 Task: Send an email with the signature Janet Martinez with the subject Thank you for your contribution and the message Please confirm if the new date and time is convenient for you. from softage.8@softage.net to softage.1@softage.net and move the email from Sent Items to the folder Games
Action: Mouse moved to (64, 112)
Screenshot: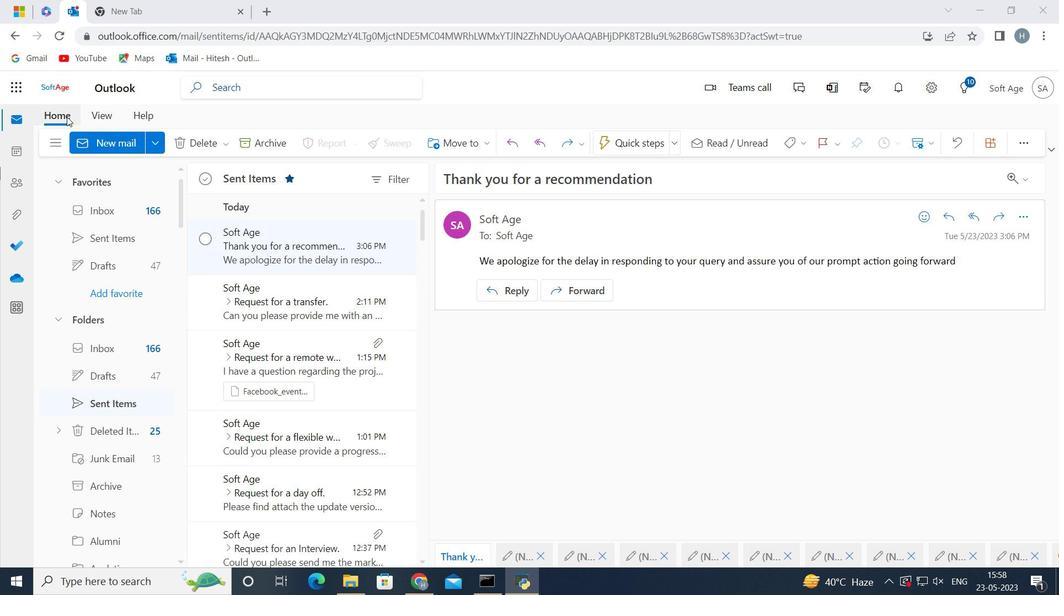 
Action: Mouse pressed left at (64, 112)
Screenshot: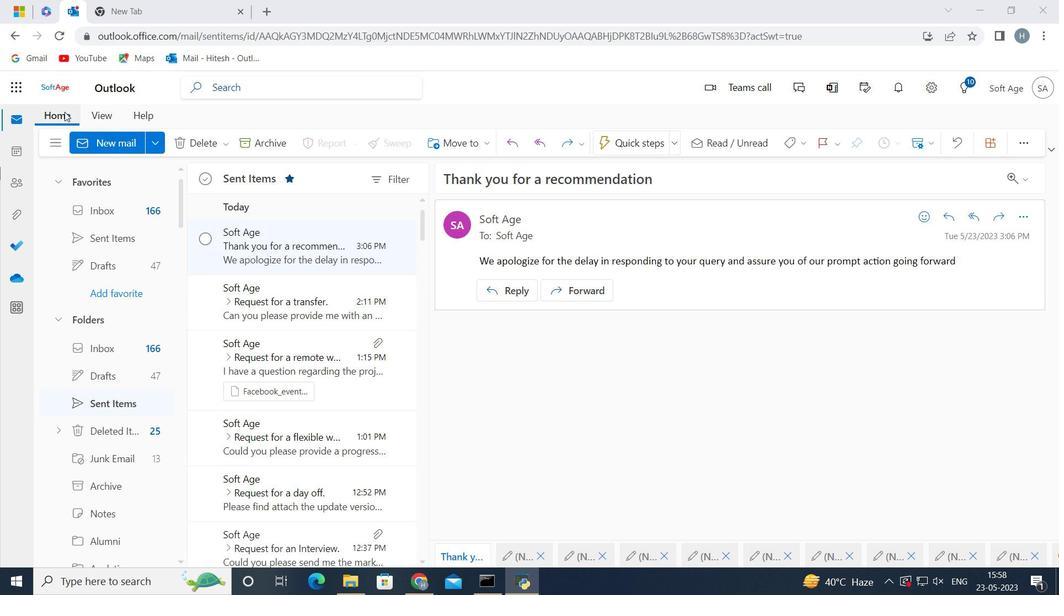 
Action: Mouse moved to (118, 143)
Screenshot: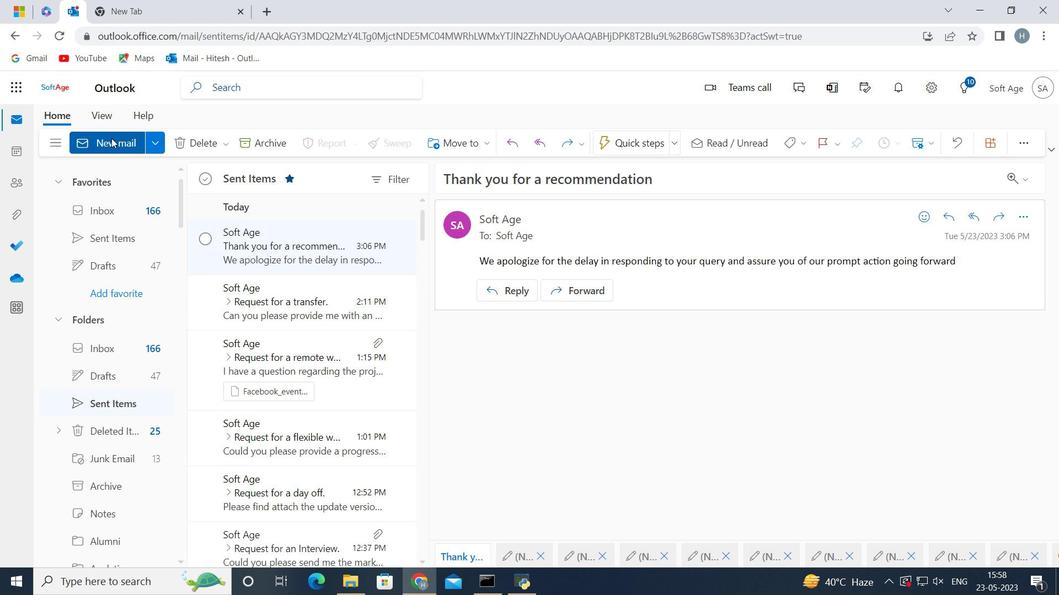 
Action: Mouse pressed left at (118, 143)
Screenshot: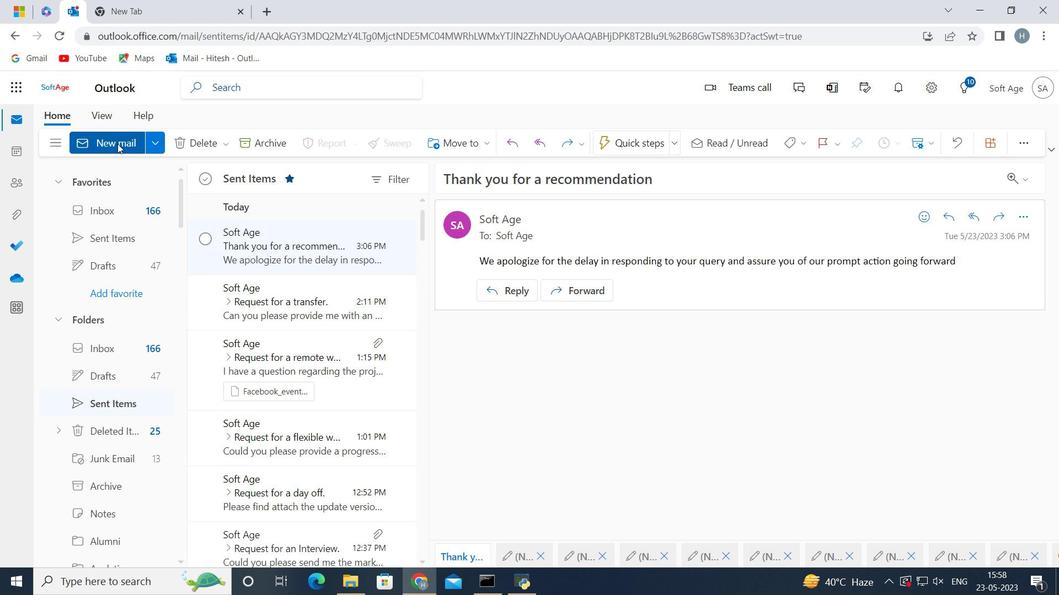 
Action: Mouse moved to (867, 137)
Screenshot: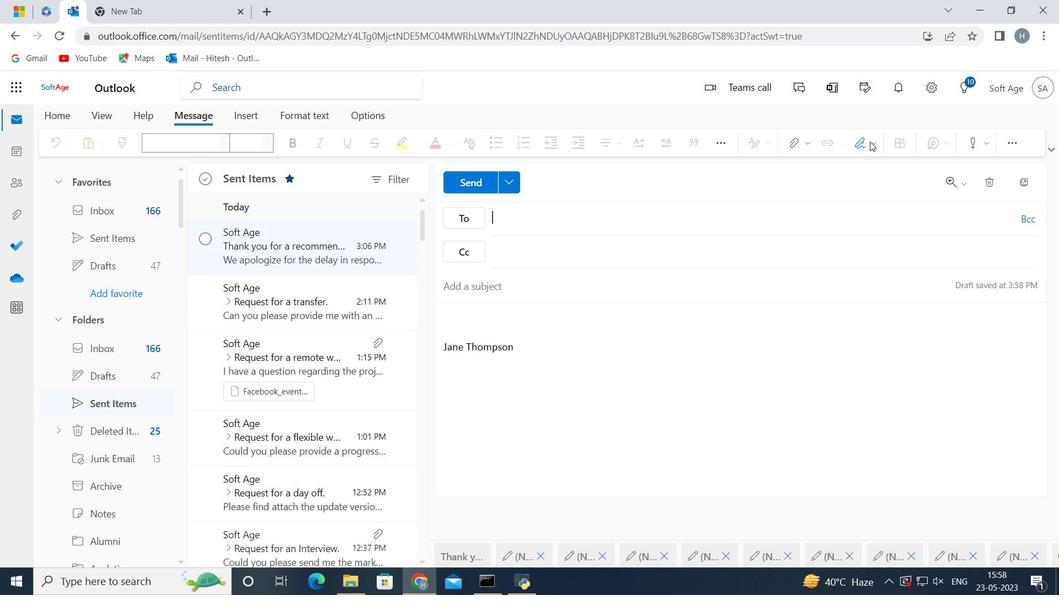 
Action: Mouse pressed left at (867, 137)
Screenshot: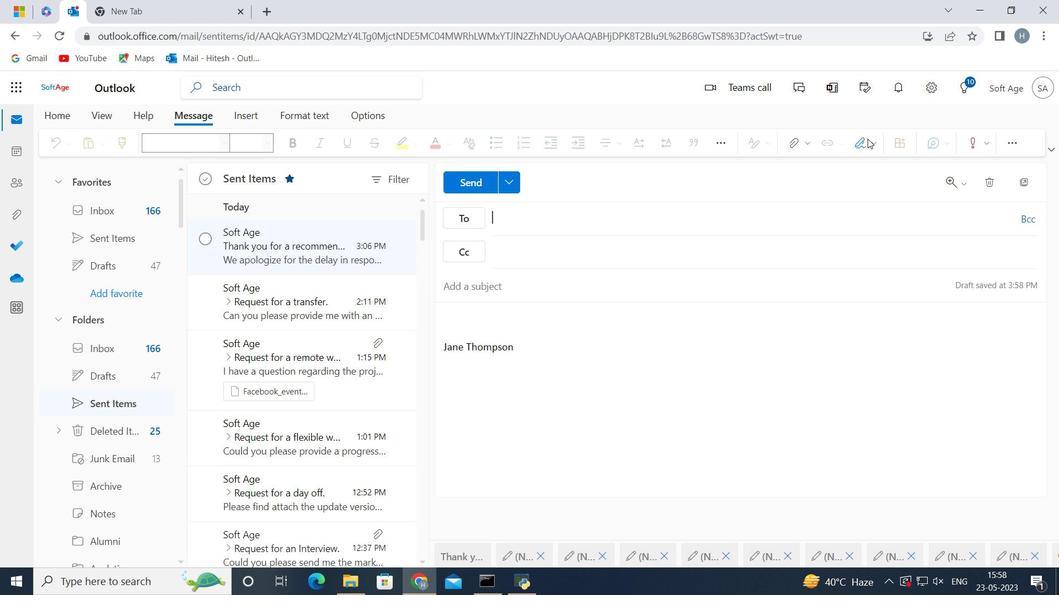 
Action: Mouse moved to (850, 200)
Screenshot: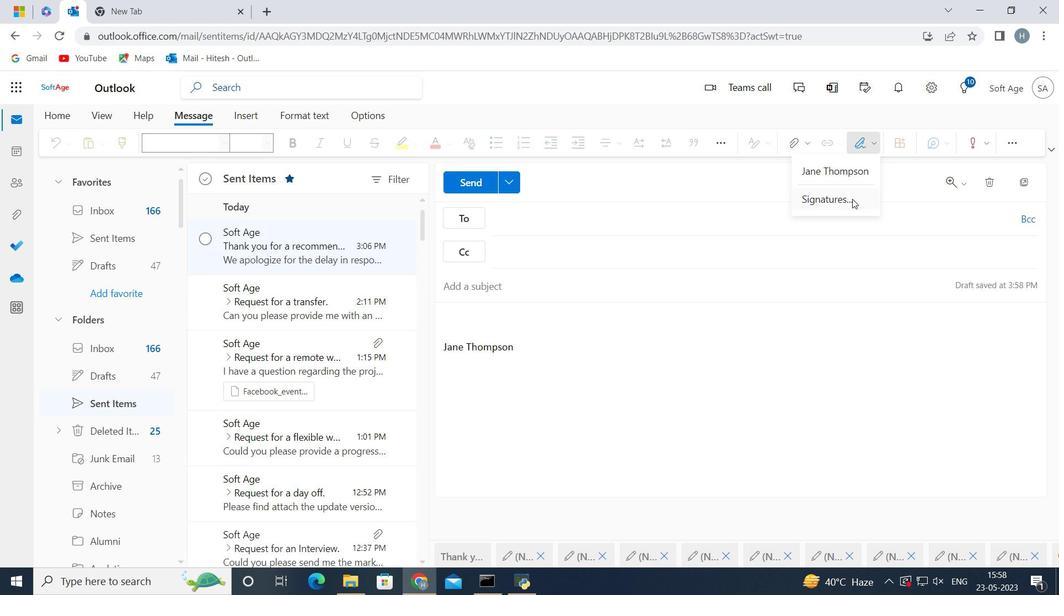 
Action: Mouse pressed left at (850, 200)
Screenshot: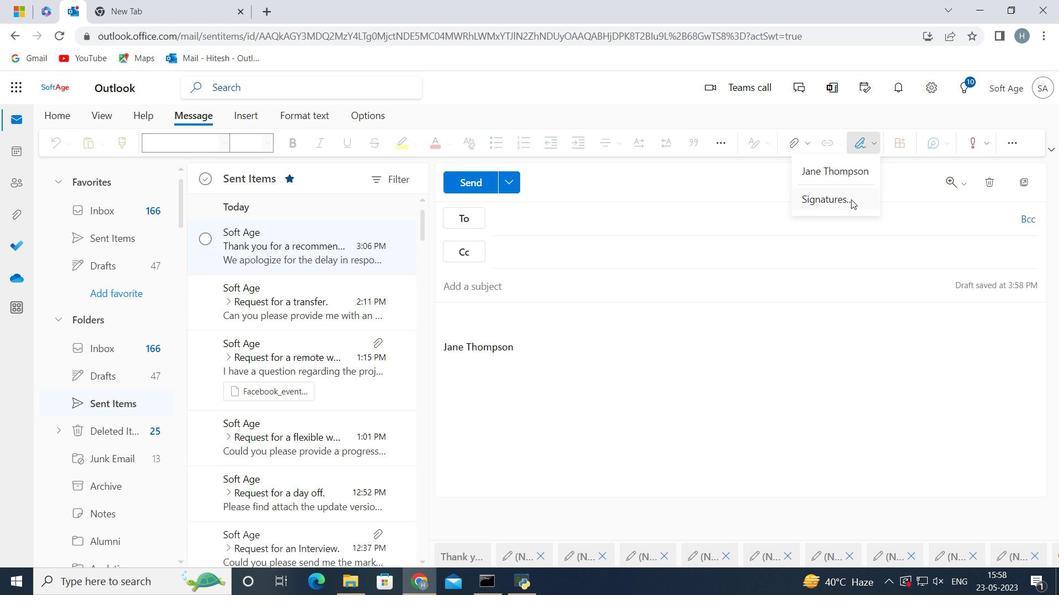 
Action: Mouse moved to (791, 252)
Screenshot: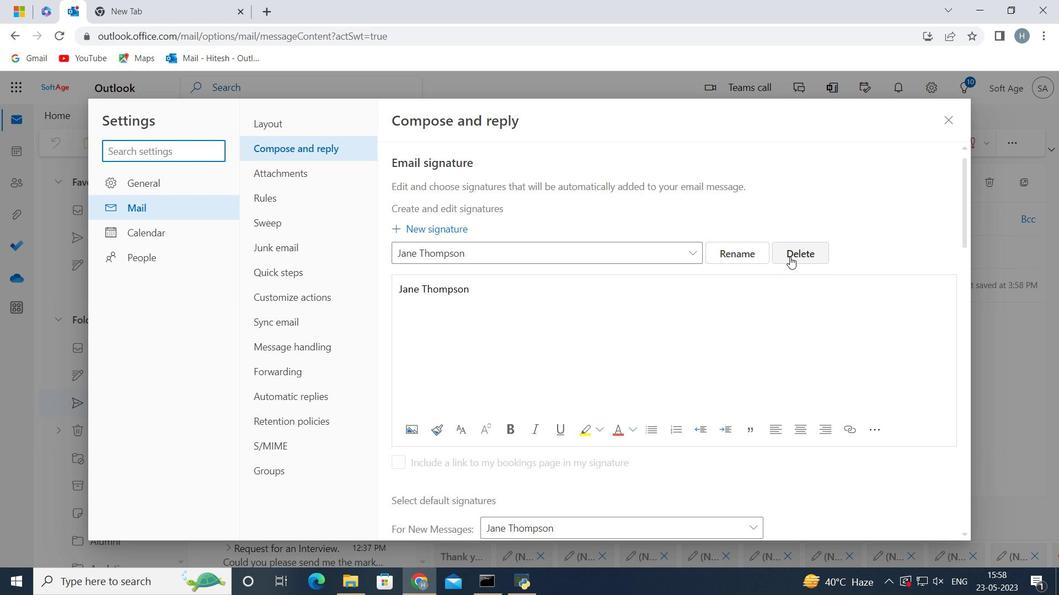 
Action: Mouse pressed left at (791, 252)
Screenshot: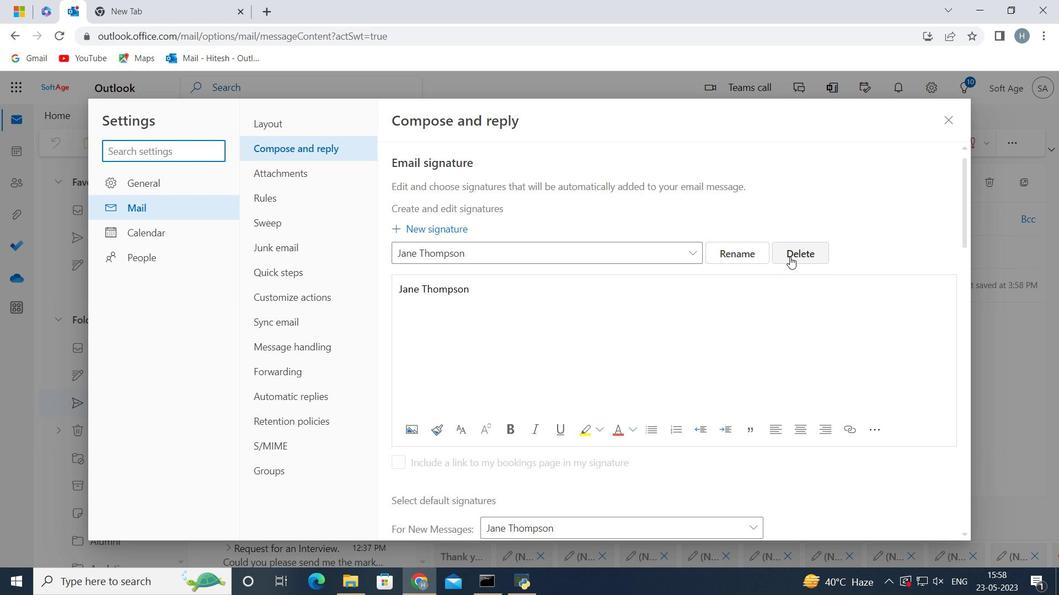 
Action: Mouse moved to (614, 252)
Screenshot: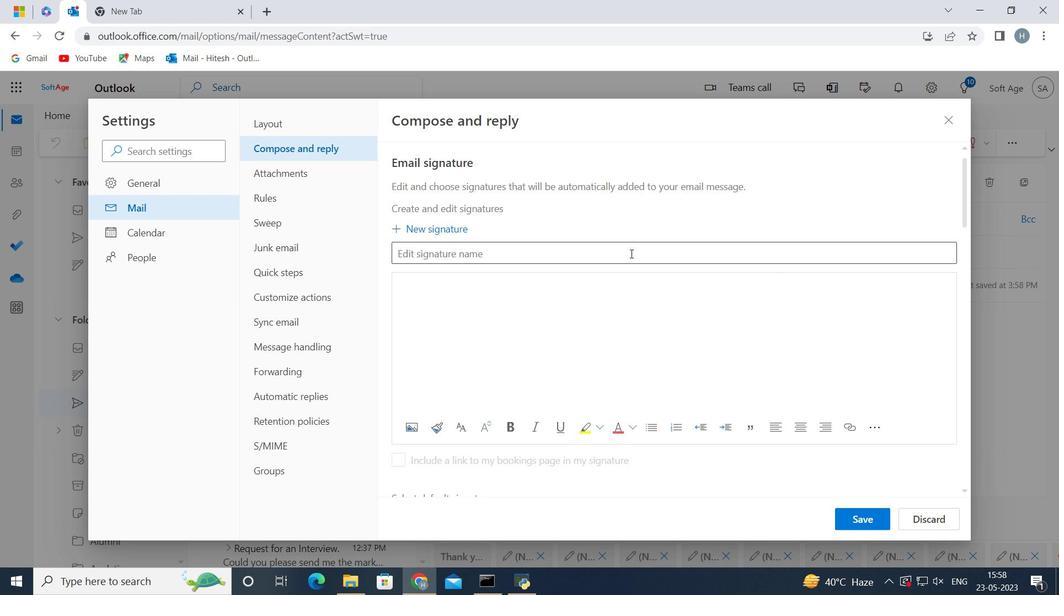 
Action: Mouse pressed left at (614, 252)
Screenshot: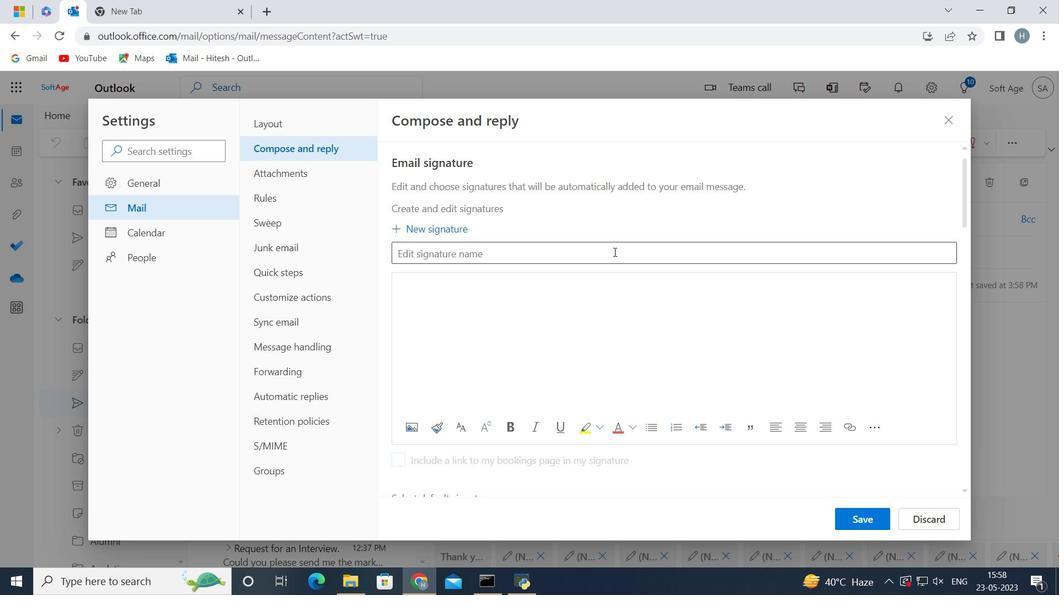 
Action: Key pressed <Key.shift>Janet<Key.space><Key.shift>Martinez<Key.space>
Screenshot: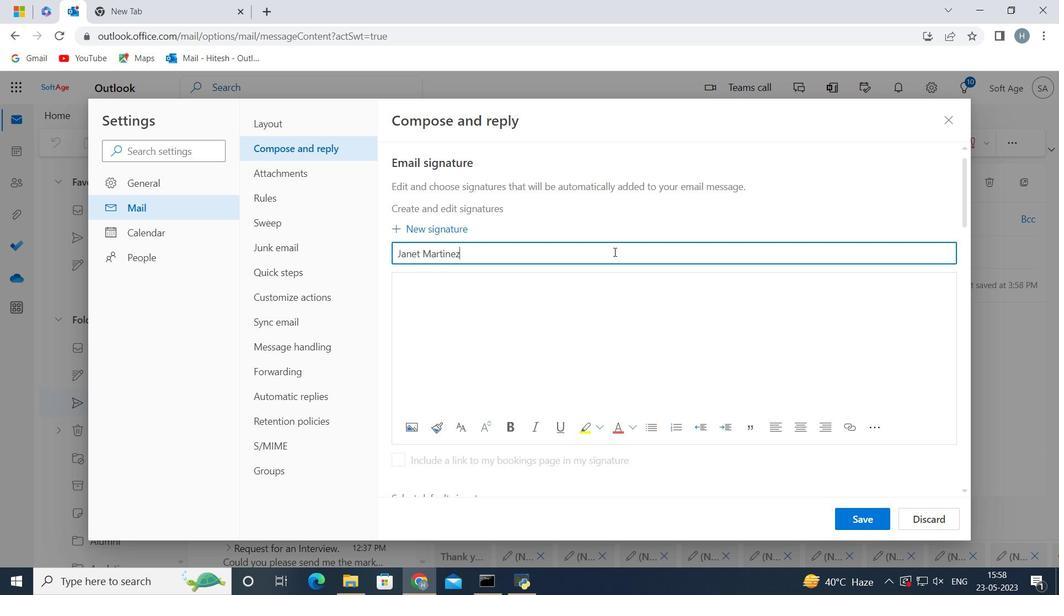 
Action: Mouse moved to (529, 277)
Screenshot: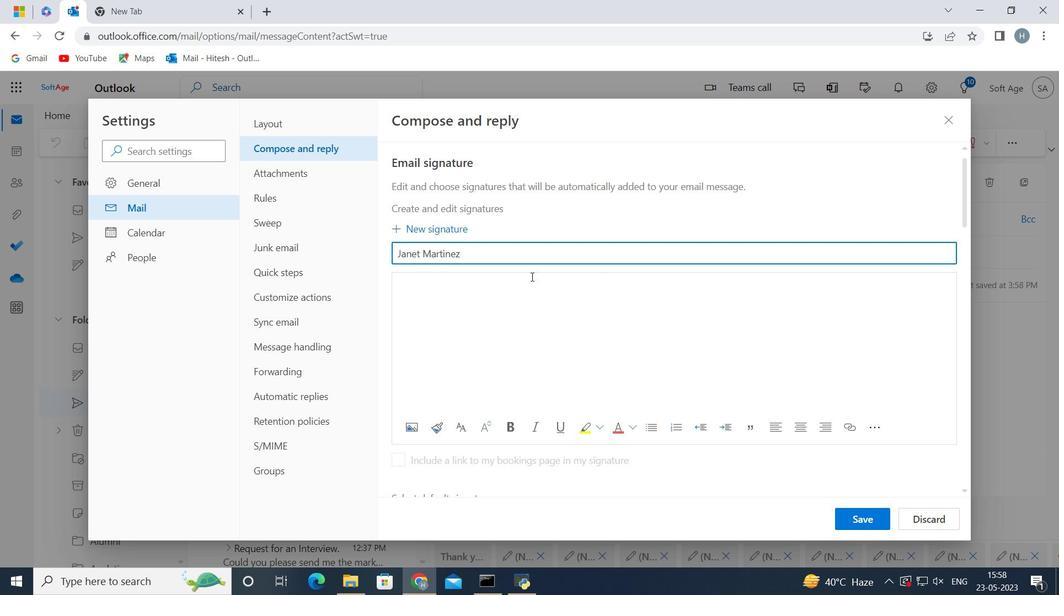 
Action: Mouse pressed left at (529, 277)
Screenshot: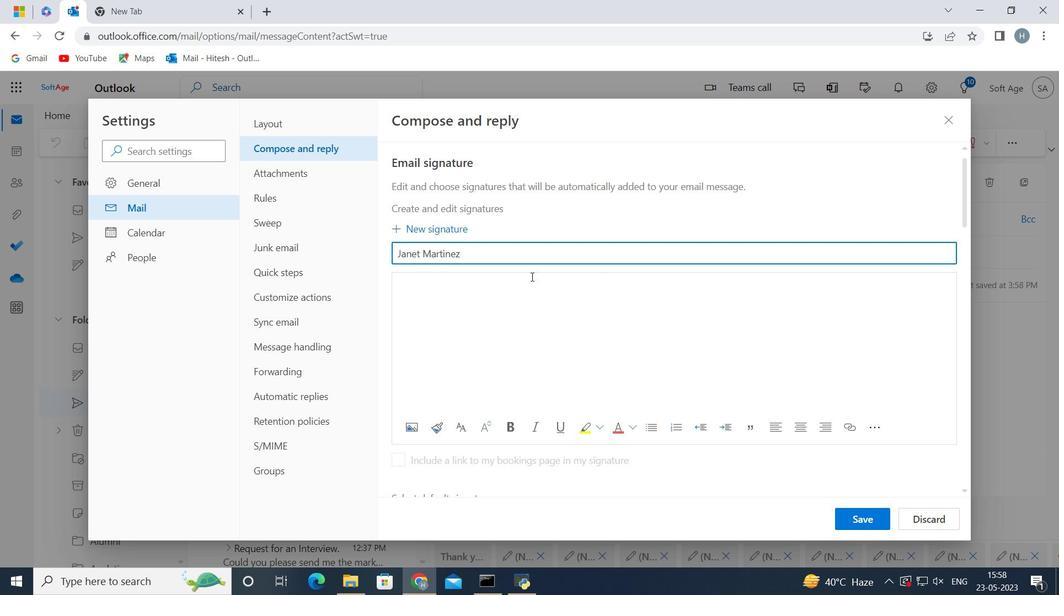 
Action: Key pressed <Key.shift>Janet<Key.space><Key.shift>Martinez
Screenshot: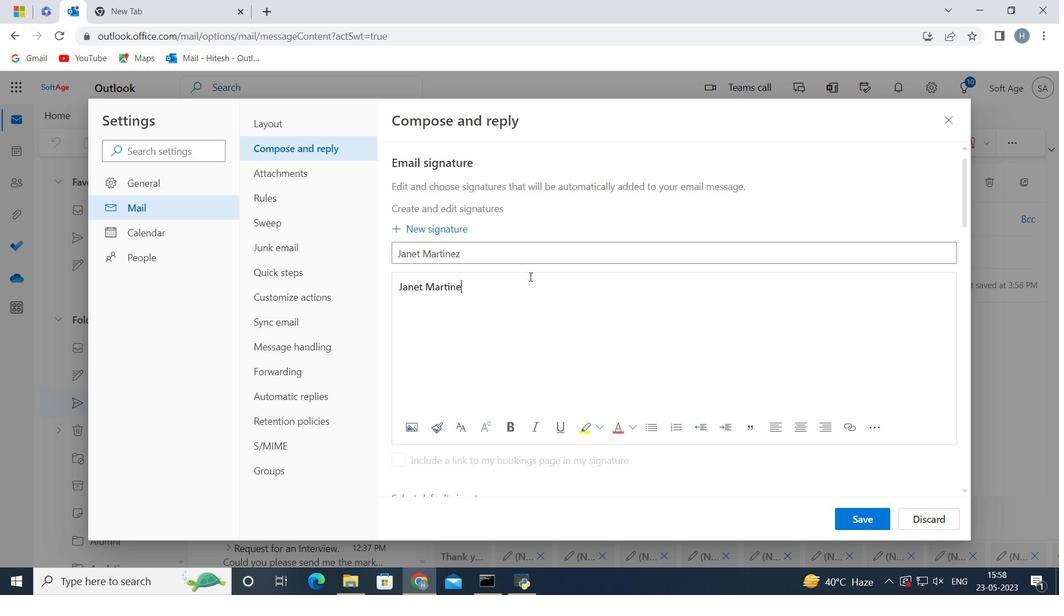 
Action: Mouse moved to (867, 524)
Screenshot: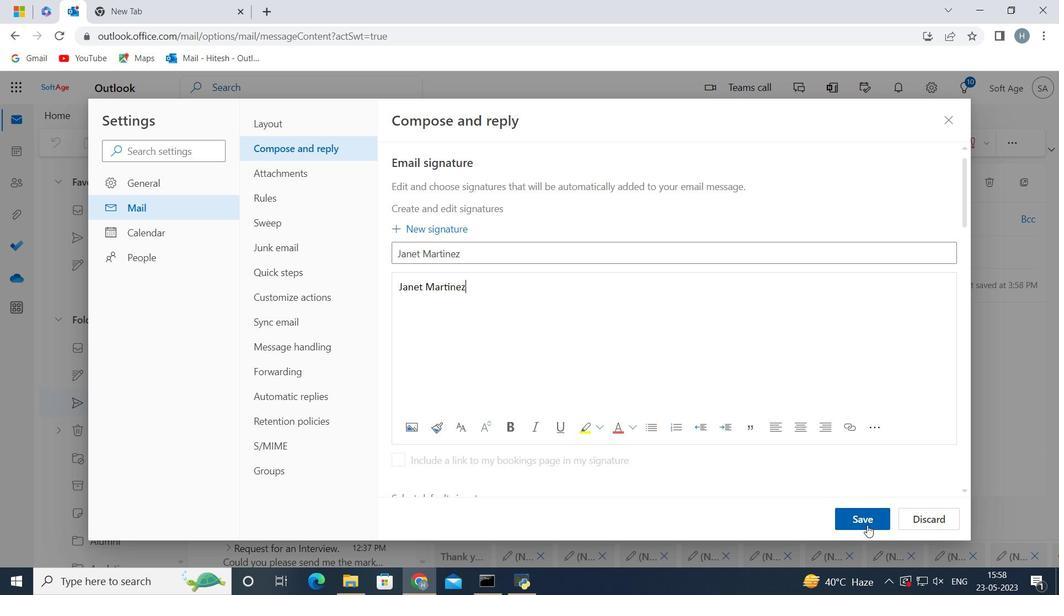 
Action: Mouse pressed left at (867, 524)
Screenshot: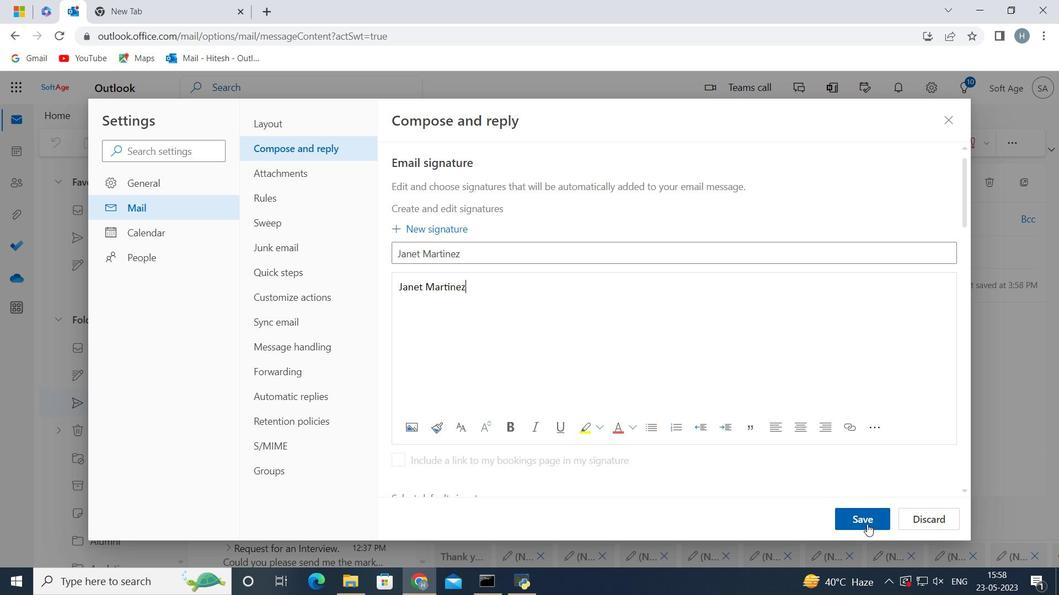 
Action: Mouse moved to (762, 317)
Screenshot: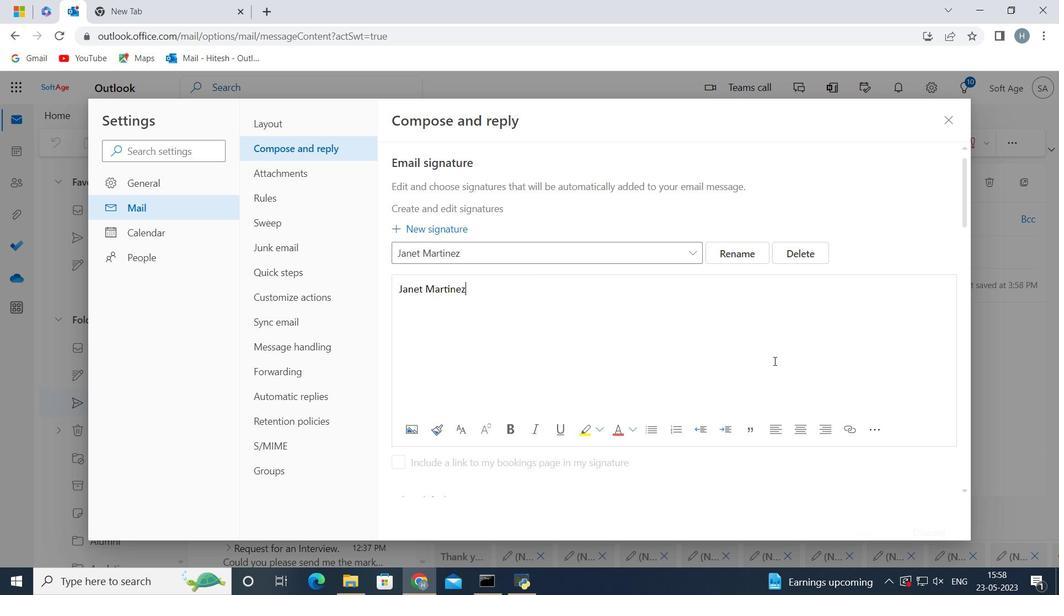 
Action: Mouse scrolled (762, 316) with delta (0, 0)
Screenshot: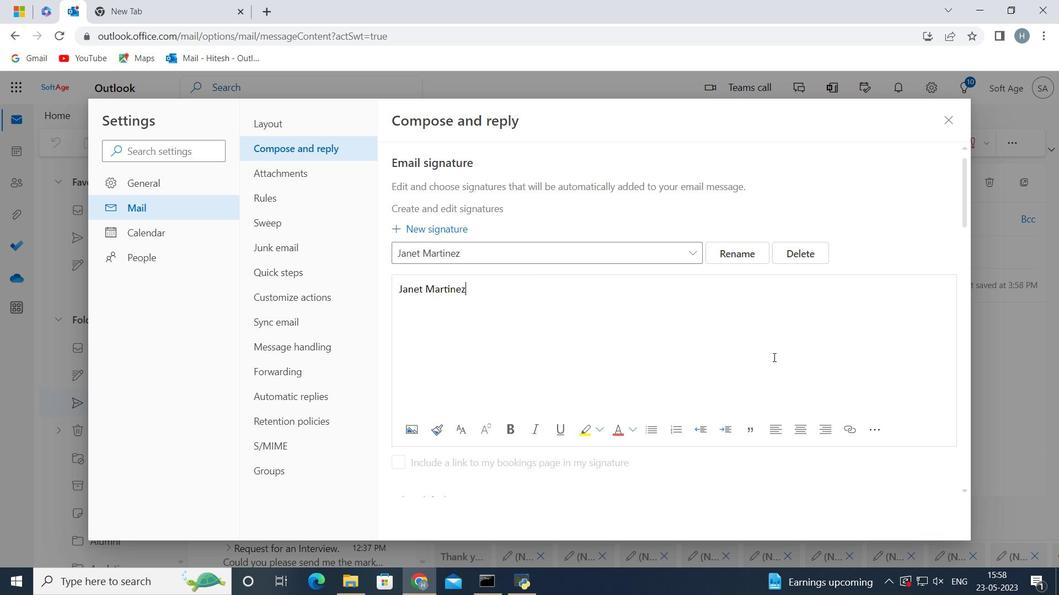 
Action: Mouse moved to (761, 317)
Screenshot: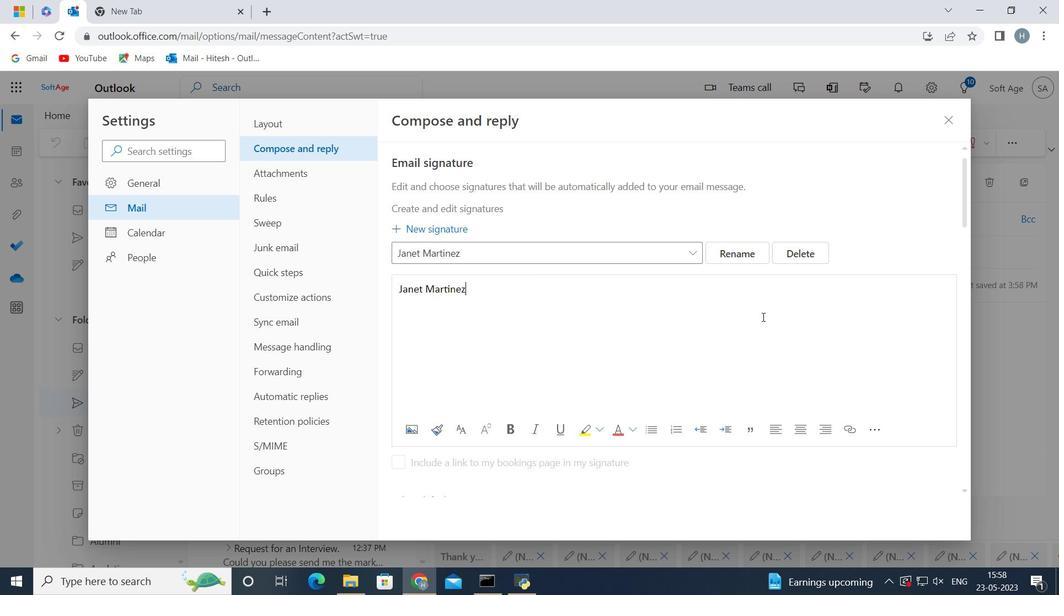 
Action: Mouse scrolled (761, 316) with delta (0, 0)
Screenshot: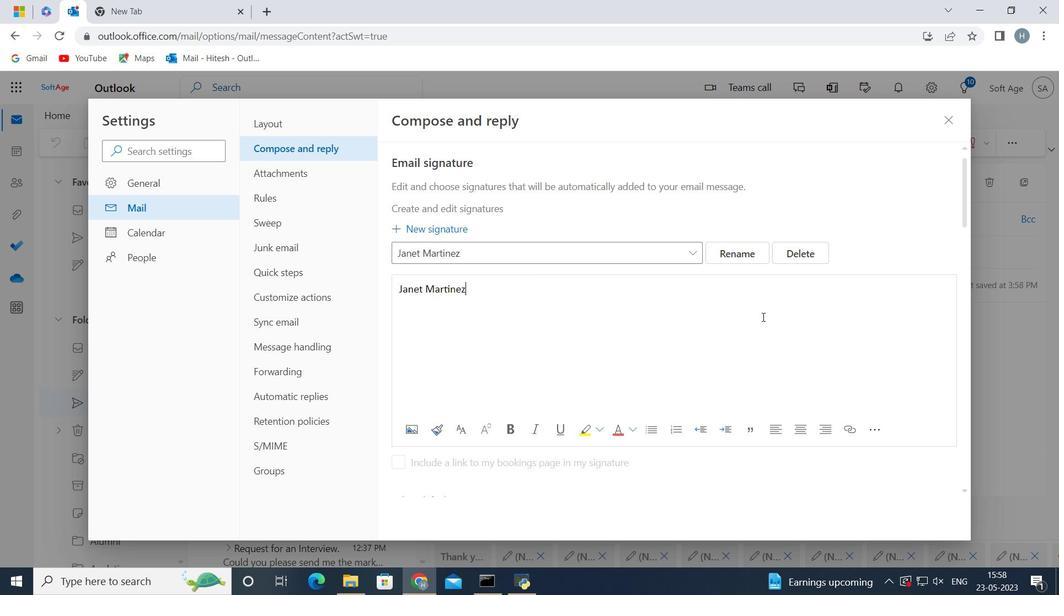
Action: Mouse moved to (718, 281)
Screenshot: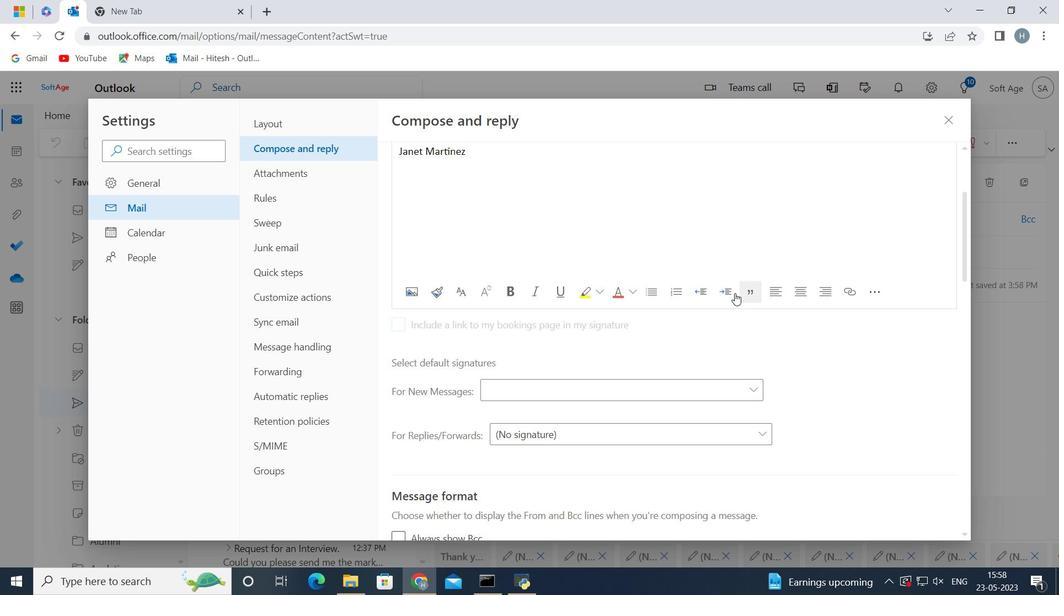 
Action: Mouse scrolled (718, 280) with delta (0, 0)
Screenshot: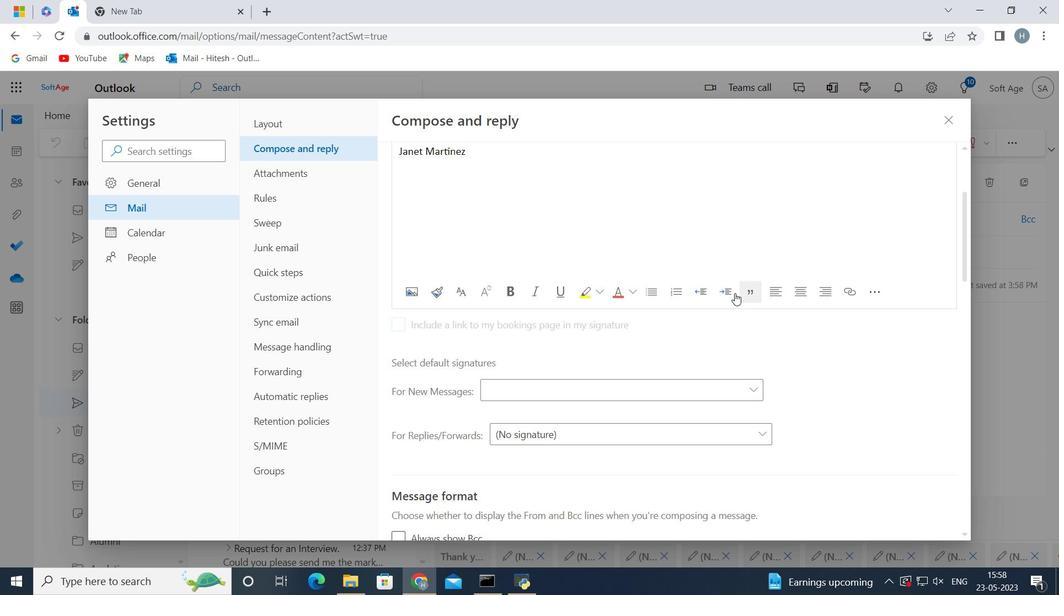
Action: Mouse moved to (711, 279)
Screenshot: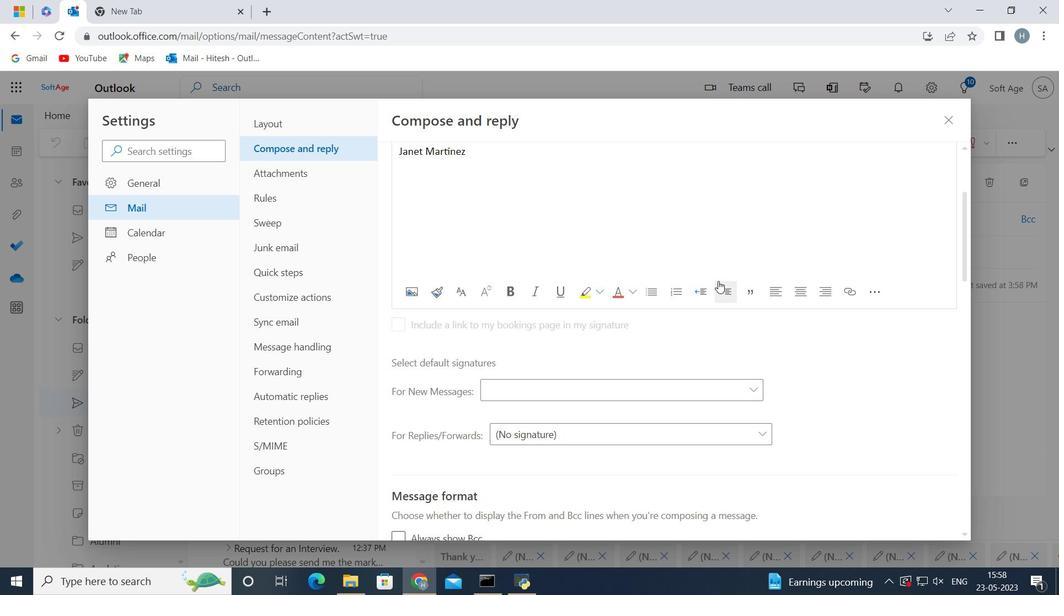 
Action: Mouse scrolled (713, 279) with delta (0, 0)
Screenshot: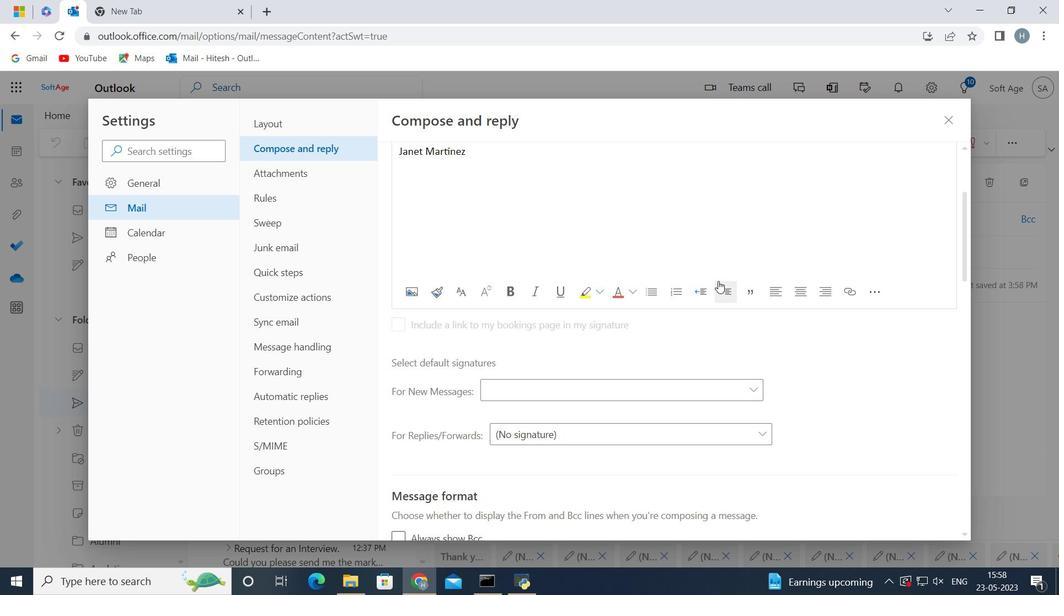 
Action: Mouse moved to (748, 243)
Screenshot: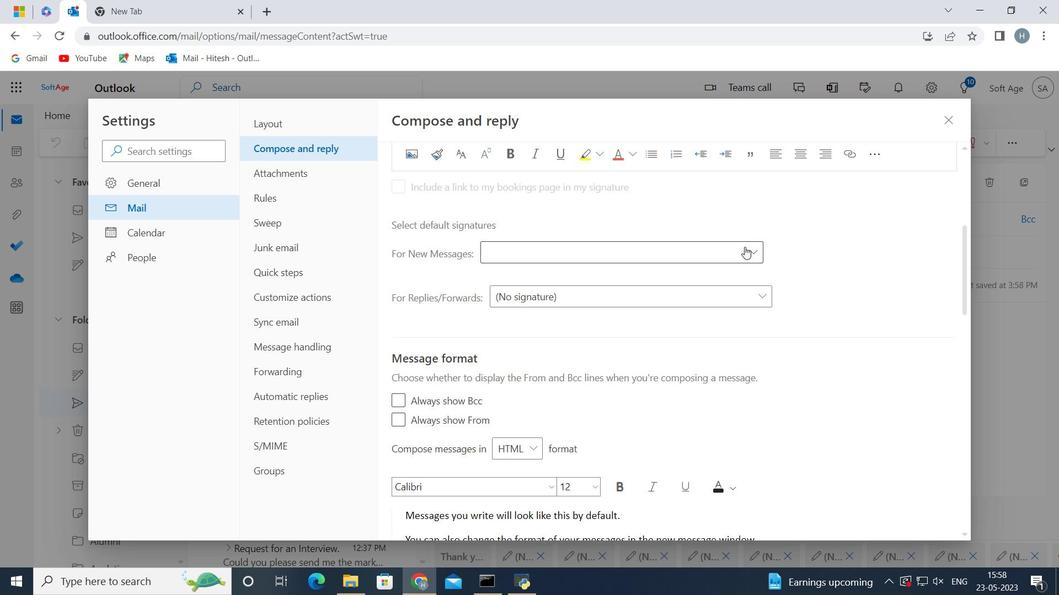 
Action: Mouse pressed left at (748, 243)
Screenshot: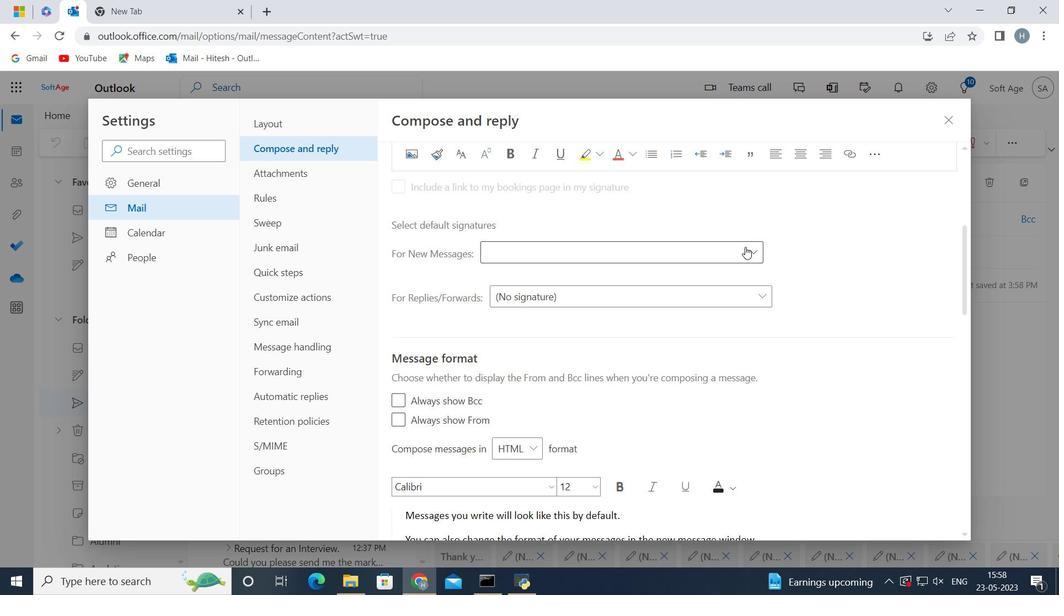 
Action: Mouse moved to (725, 296)
Screenshot: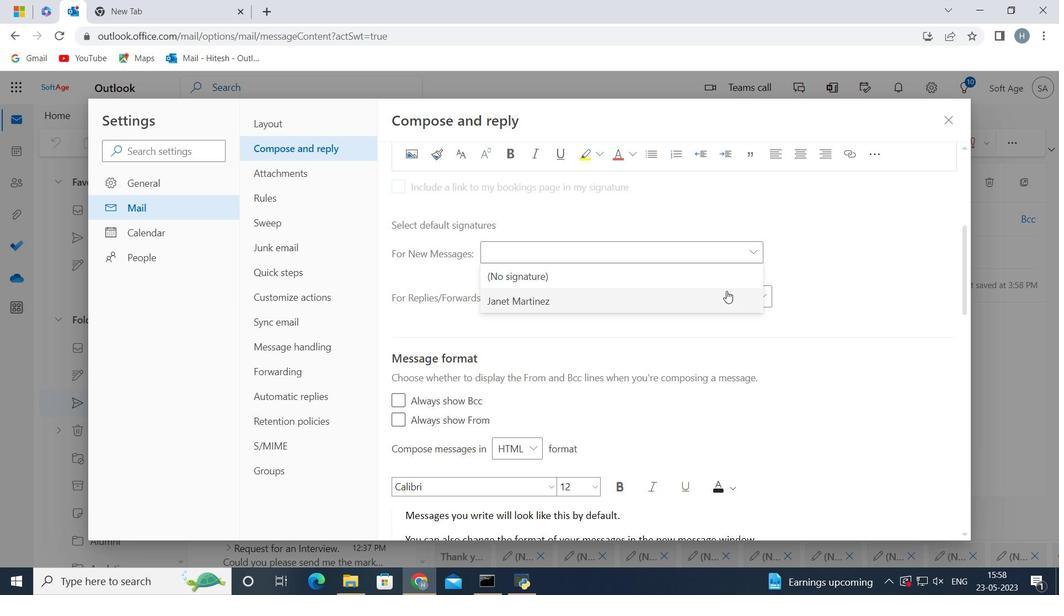
Action: Mouse pressed left at (725, 296)
Screenshot: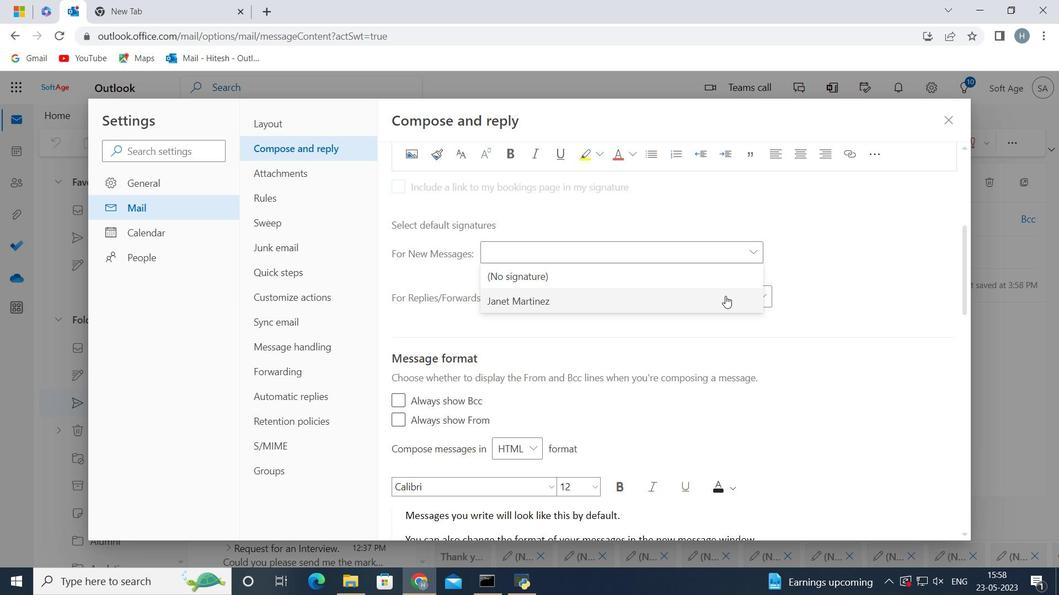 
Action: Mouse moved to (855, 511)
Screenshot: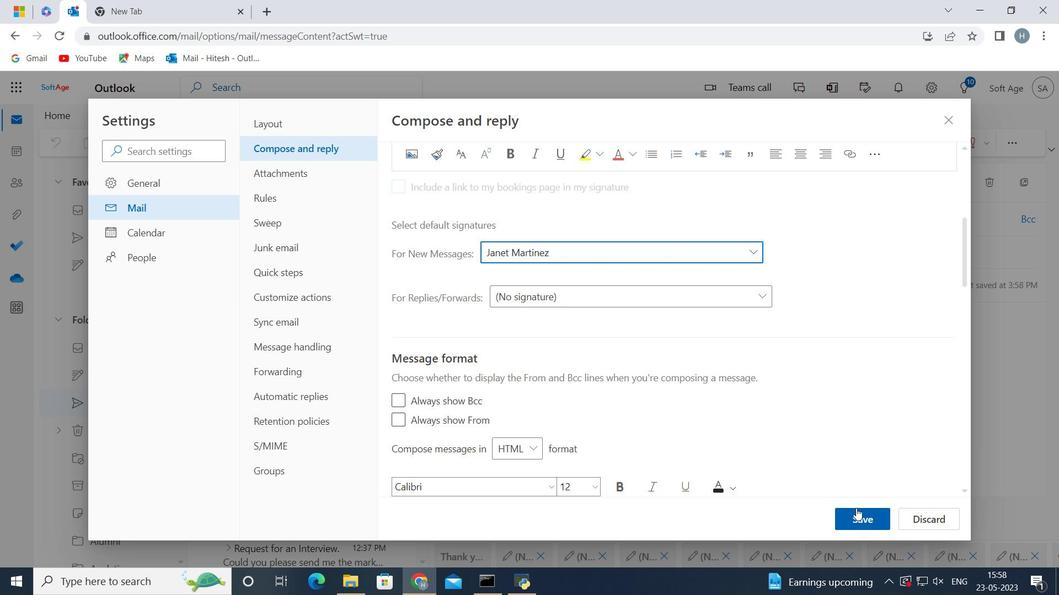 
Action: Mouse pressed left at (855, 511)
Screenshot: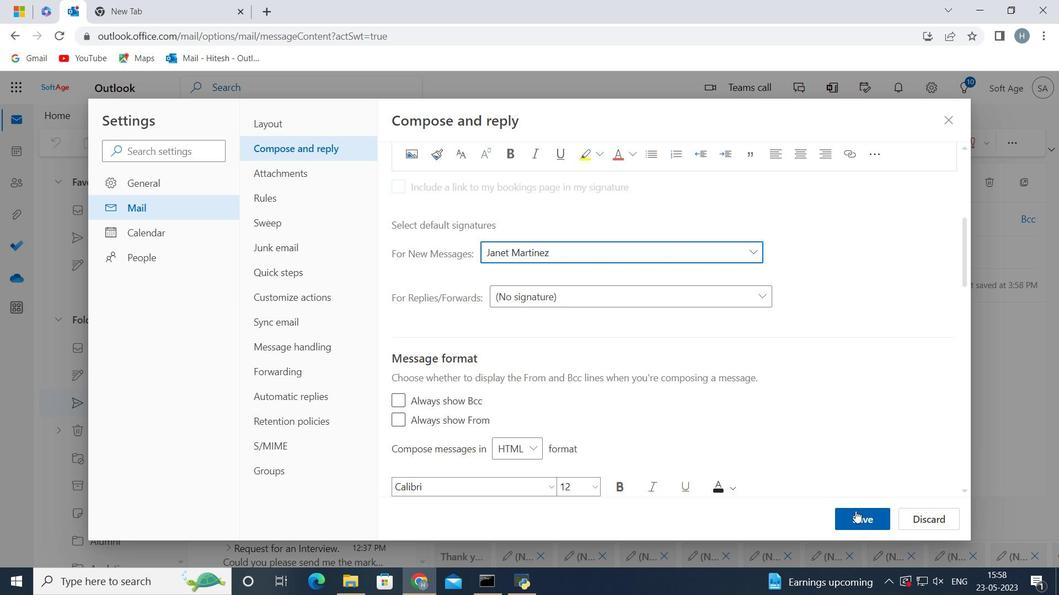 
Action: Mouse moved to (950, 118)
Screenshot: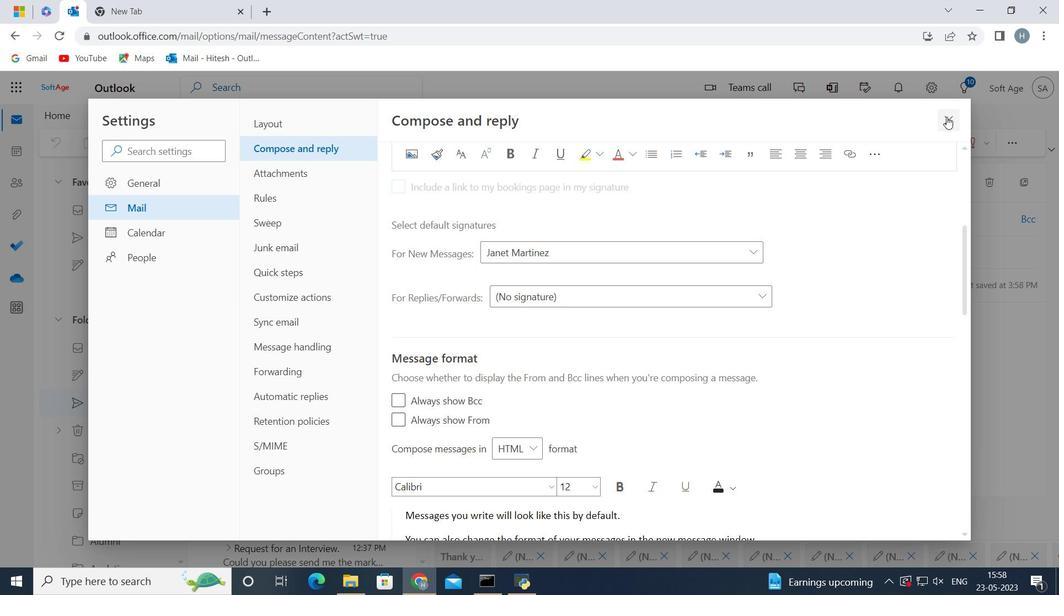 
Action: Mouse pressed left at (950, 118)
Screenshot: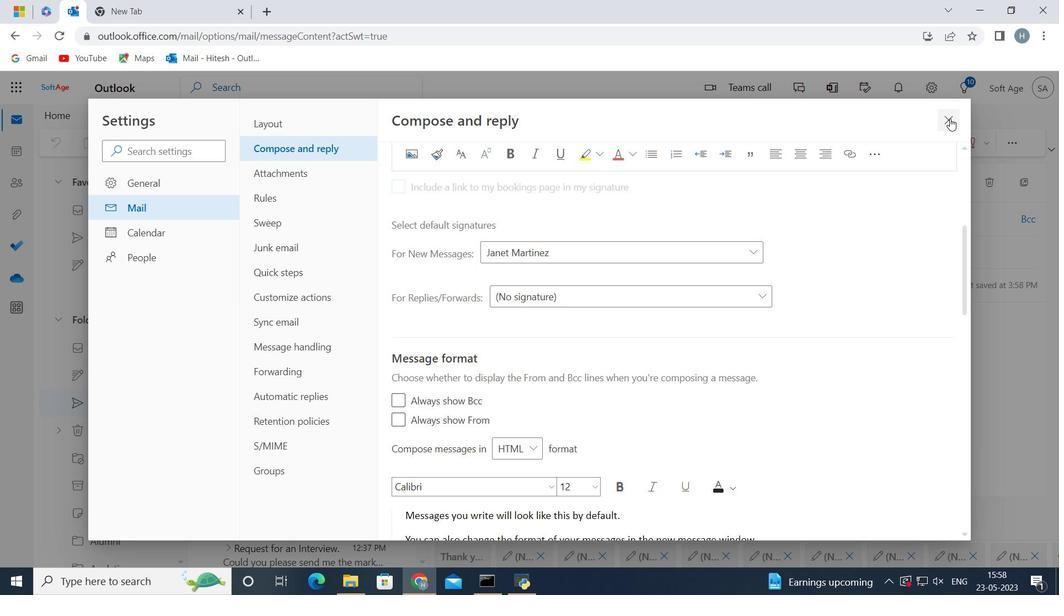 
Action: Mouse moved to (494, 287)
Screenshot: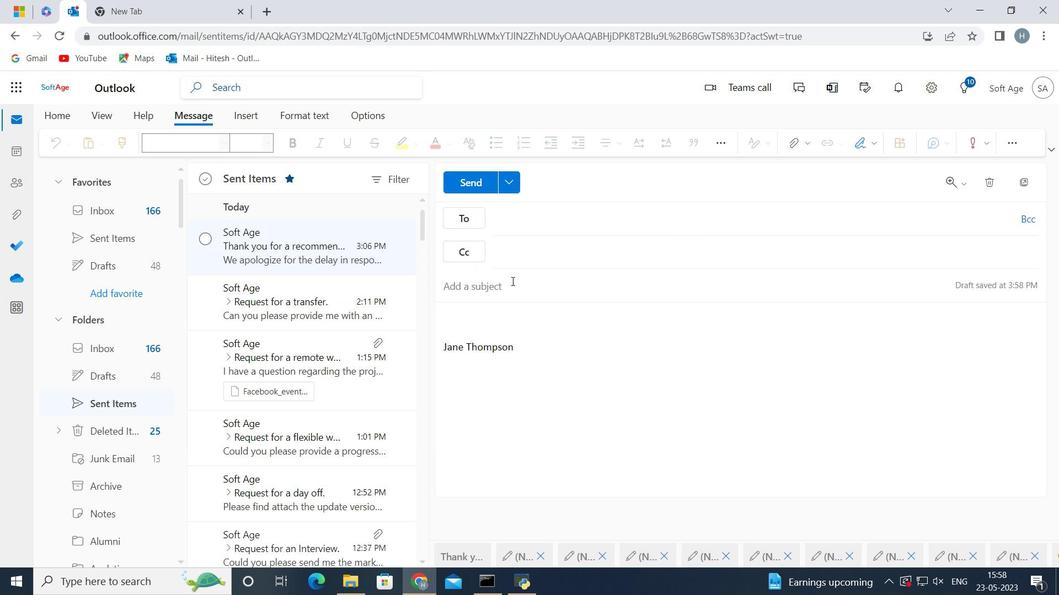 
Action: Mouse pressed left at (494, 287)
Screenshot: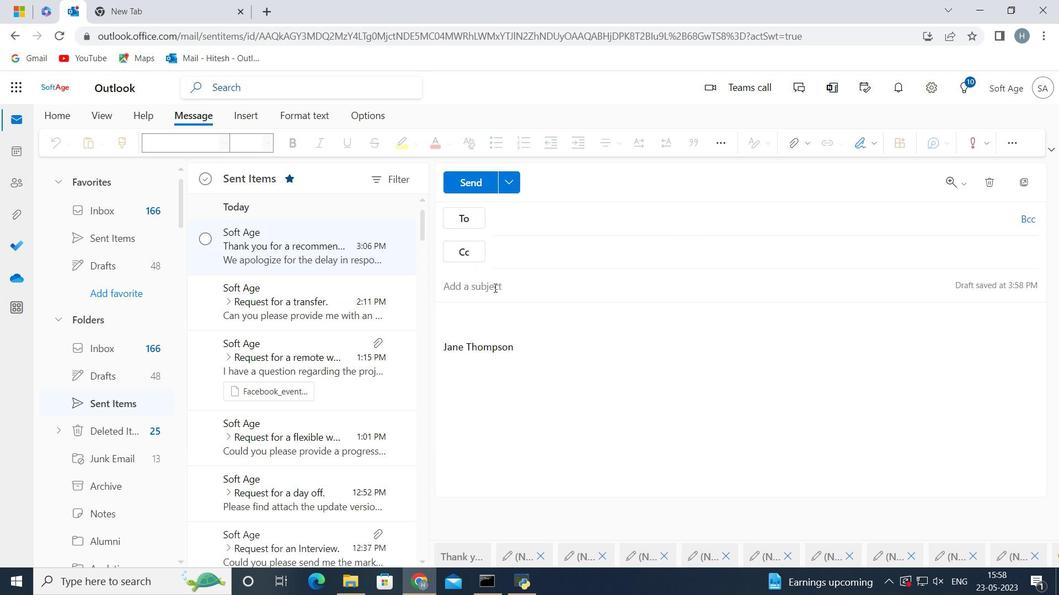 
Action: Key pressed <Key.shift>Thank<Key.space>you<Key.space>for<Key.space>your<Key.space>contribution<Key.space>
Screenshot: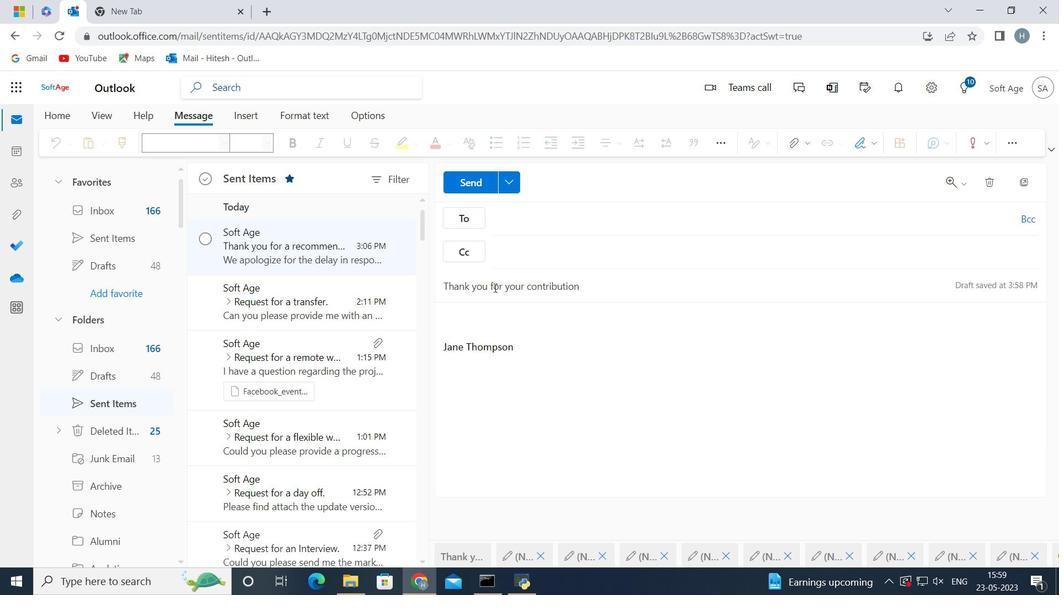 
Action: Mouse moved to (524, 343)
Screenshot: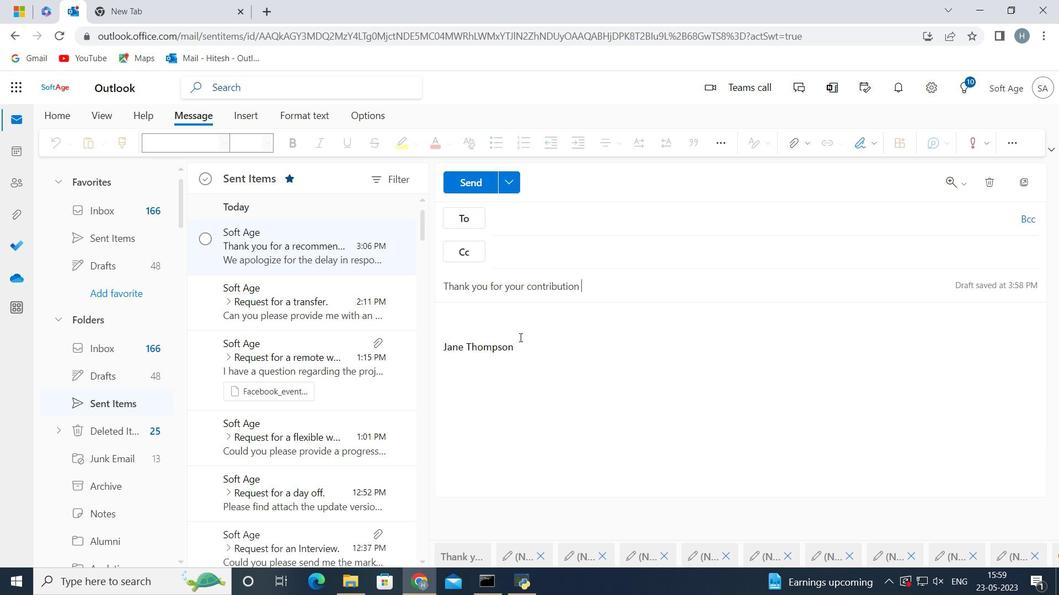 
Action: Mouse pressed left at (524, 343)
Screenshot: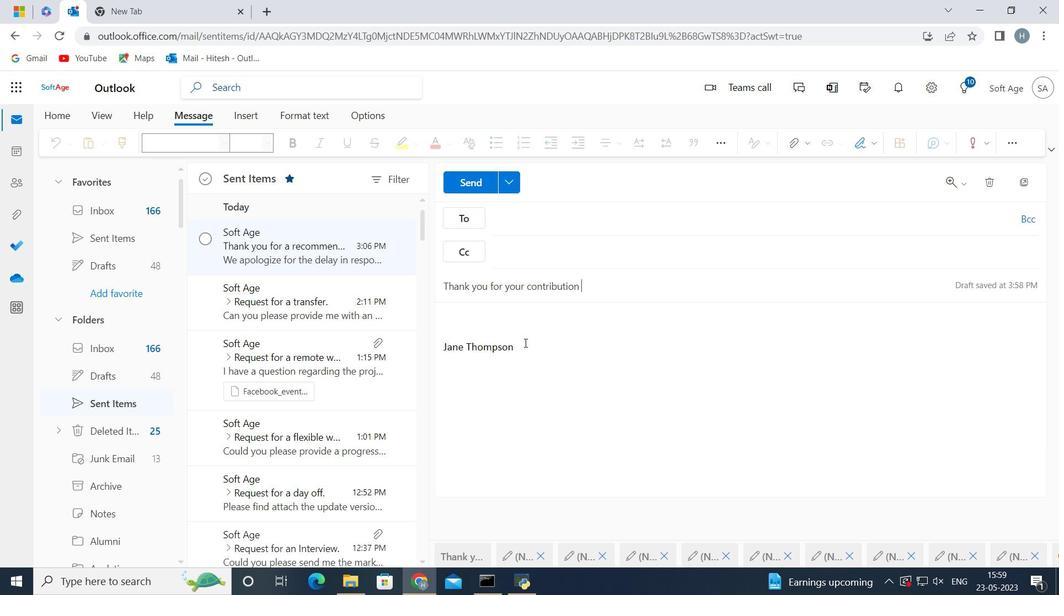 
Action: Mouse moved to (525, 343)
Screenshot: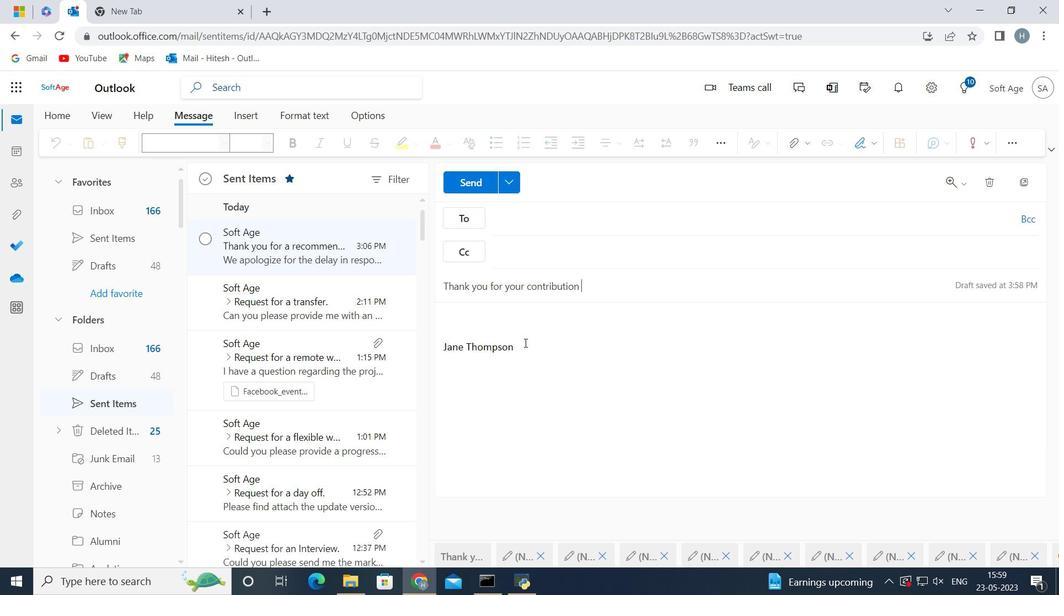 
Action: Key pressed <Key.backspace><Key.backspace><Key.backspace><Key.backspace><Key.backspace><Key.backspace><Key.backspace><Key.backspace><Key.backspace><Key.backspace><Key.backspace><Key.backspace><Key.backspace><Key.backspace><Key.backspace><Key.backspace><Key.backspace><Key.backspace><Key.backspace><Key.backspace><Key.backspace><Key.backspace><Key.backspace><Key.backspace><Key.backspace><Key.backspace><Key.shift_r>Please<Key.space>confirm<Key.space>if<Key.space>the<Key.space>new<Key.space>date<Key.space>am<Key.backspace>nd<Key.space>time<Key.space>is<Key.space>convenient<Key.space>for<Key.space>you<Key.space>
Screenshot: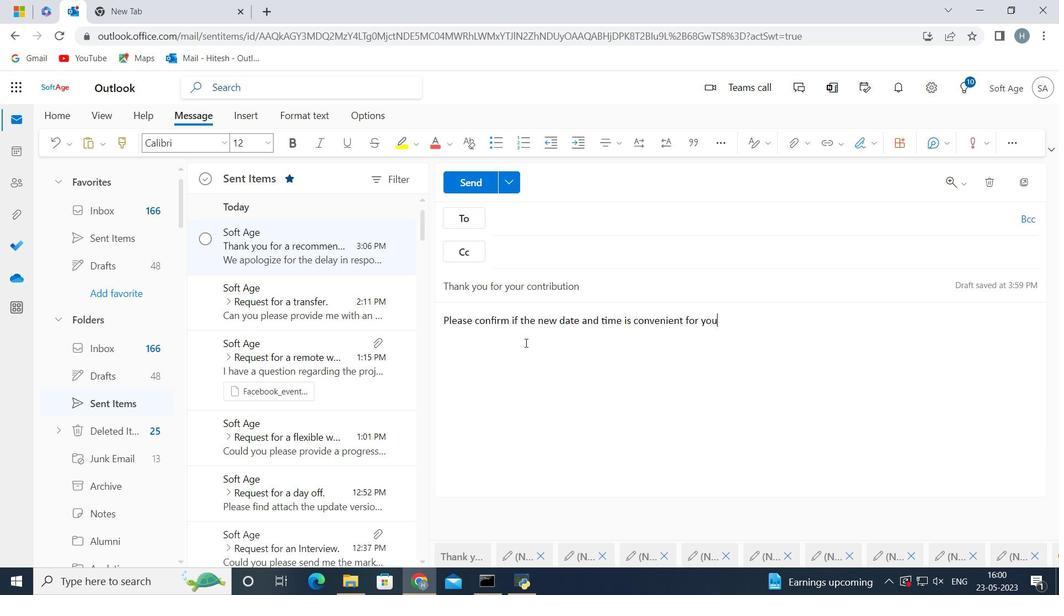 
Action: Mouse moved to (514, 225)
Screenshot: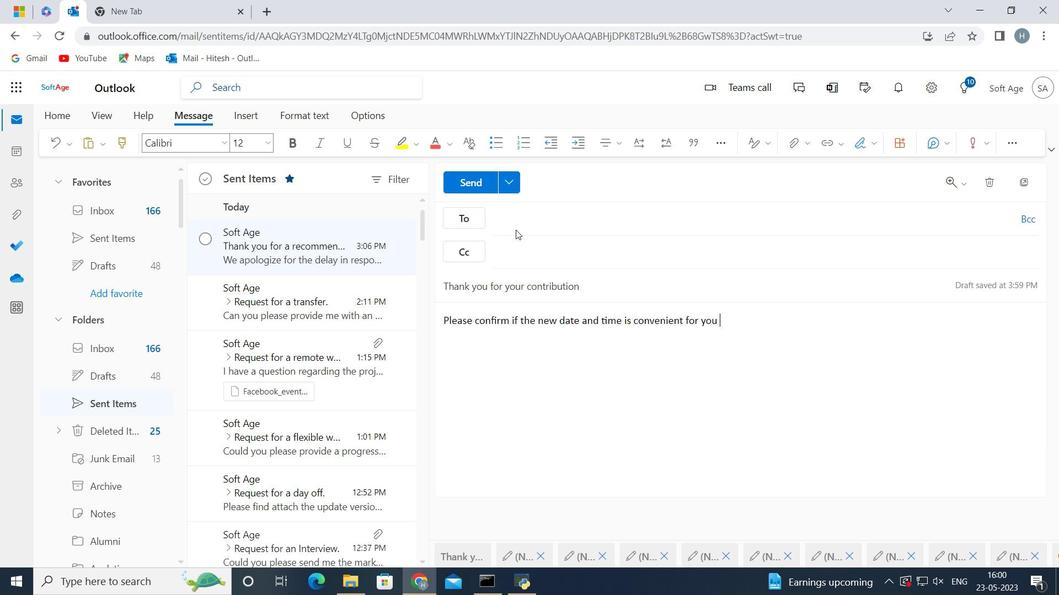 
Action: Mouse pressed left at (514, 225)
Screenshot: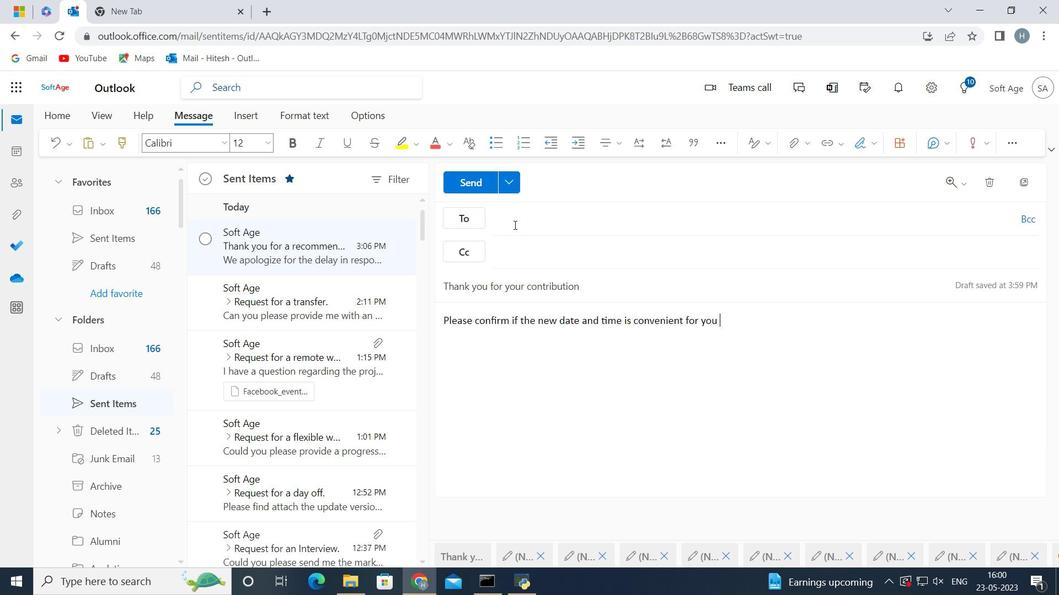 
Action: Key pressed softage.1<Key.shift>@so<Key.f5><Key.f6><Key.f4><Key.f3>f3<Key.f6>f
Screenshot: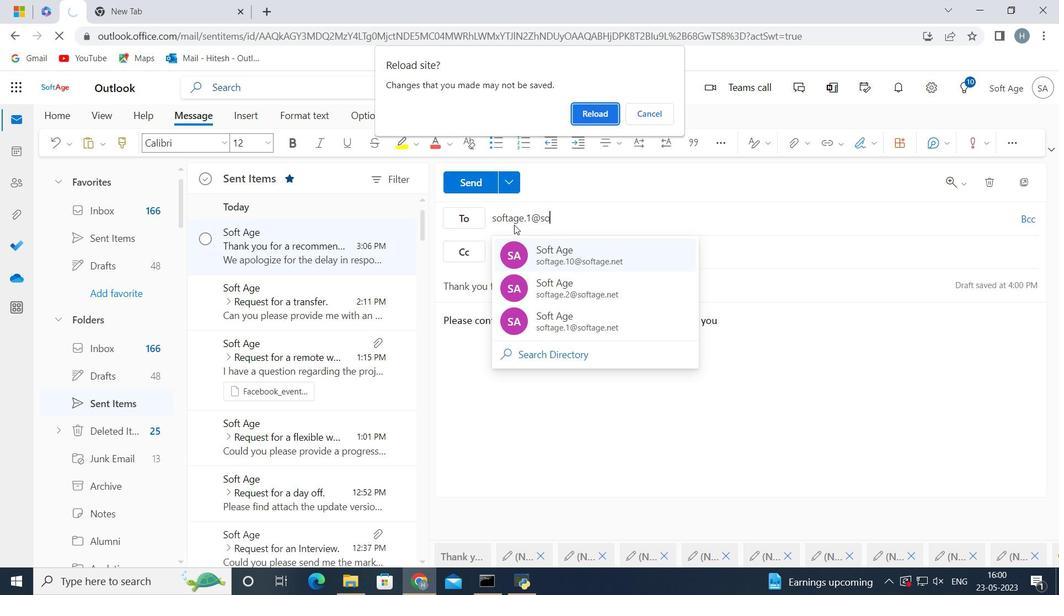 
Action: Mouse moved to (654, 114)
Screenshot: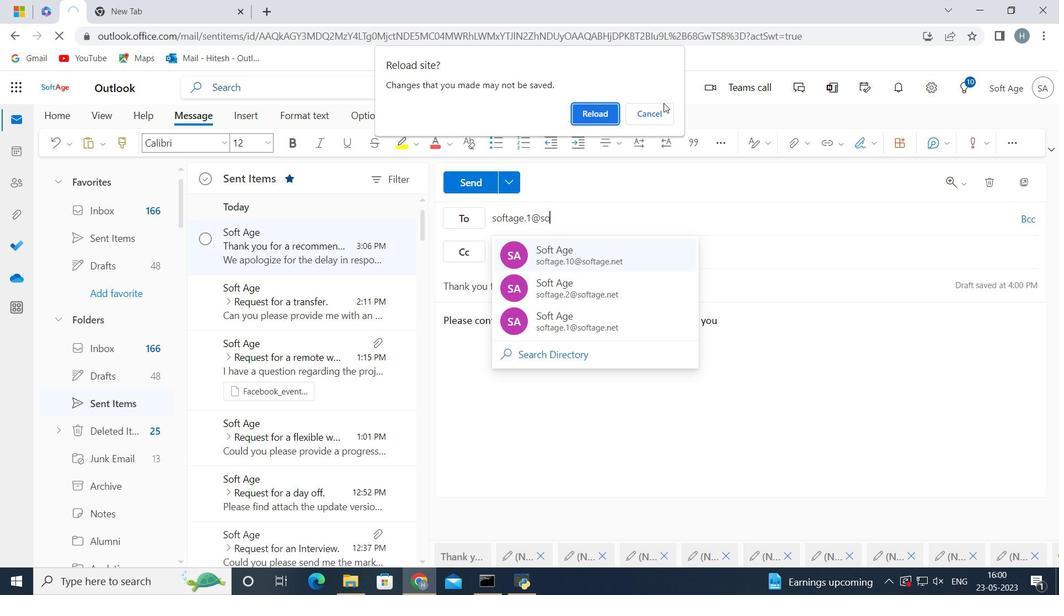 
Action: Mouse pressed left at (654, 114)
Screenshot: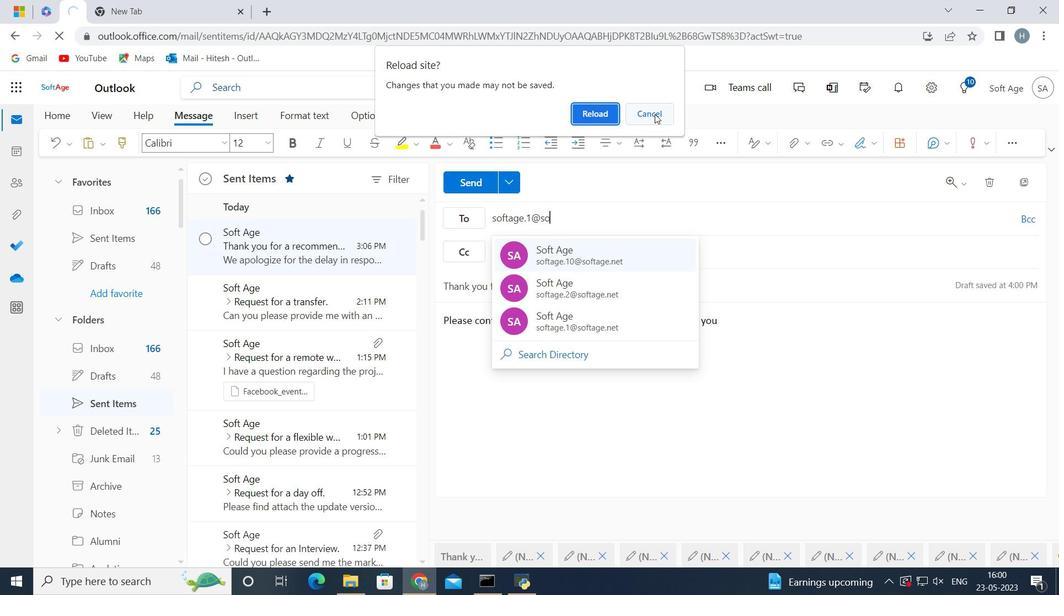 
Action: Mouse moved to (585, 207)
Screenshot: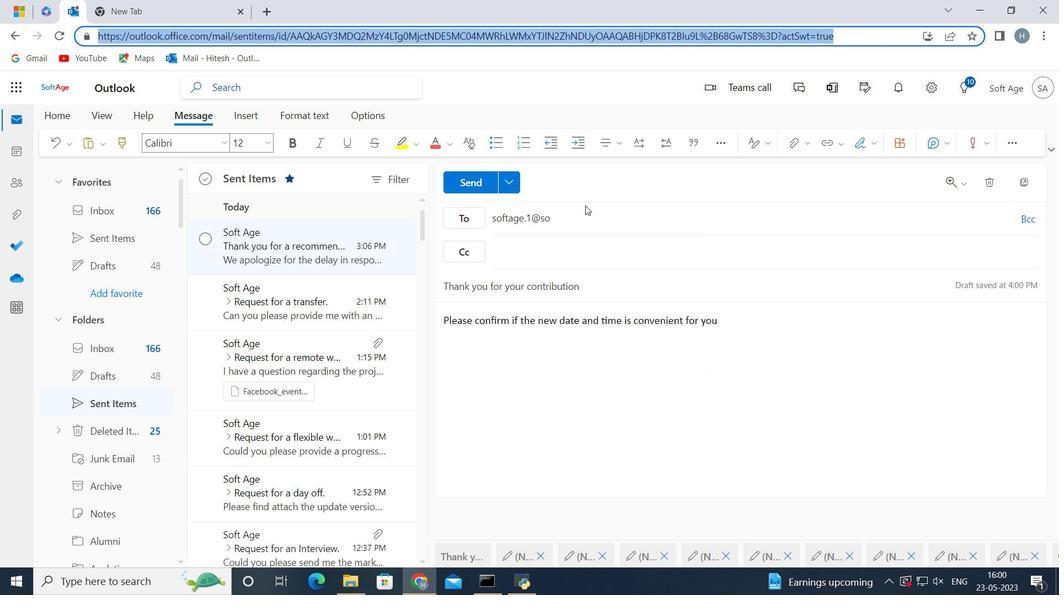 
Action: Mouse pressed left at (585, 207)
Screenshot: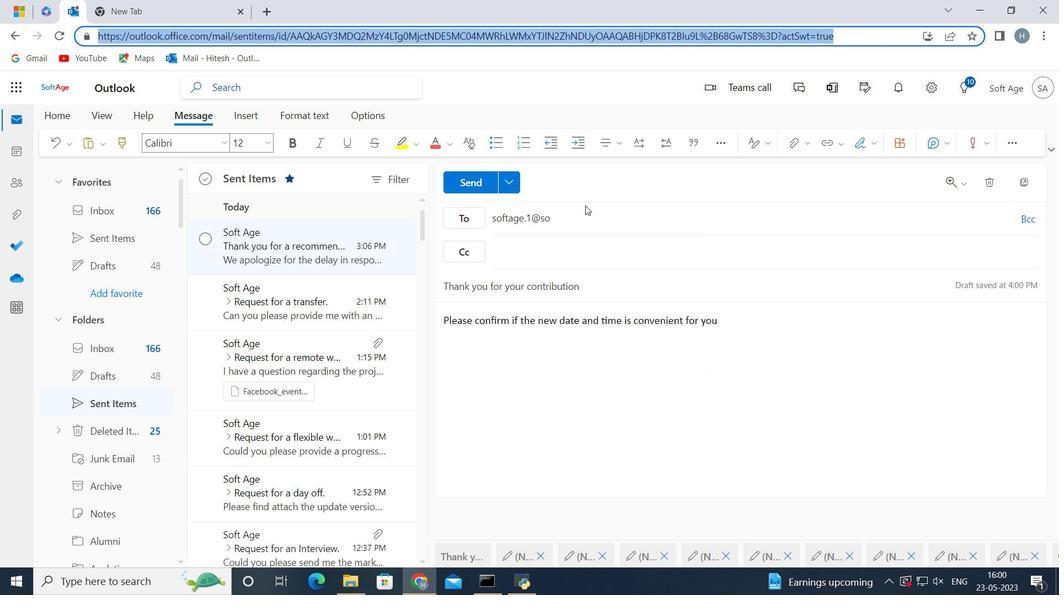 
Action: Mouse moved to (585, 215)
Screenshot: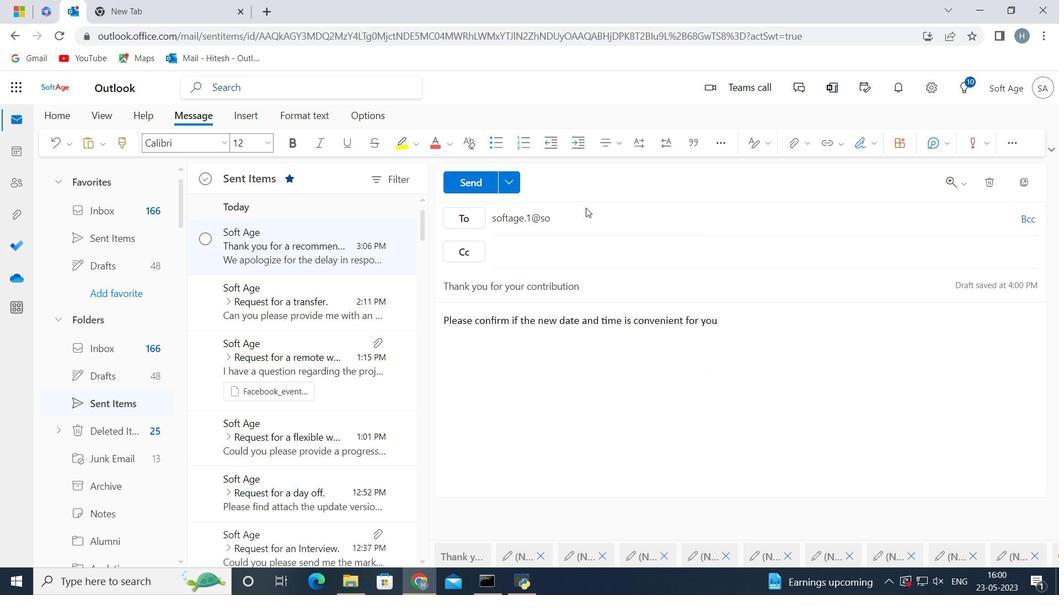 
Action: Mouse pressed left at (585, 215)
Screenshot: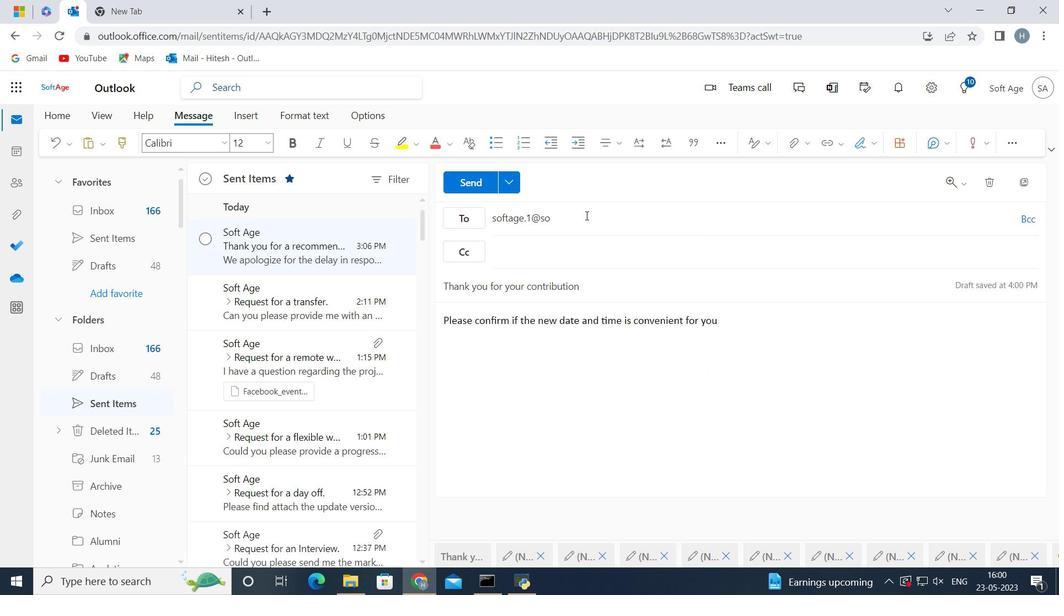 
Action: Key pressed ftage.net
Screenshot: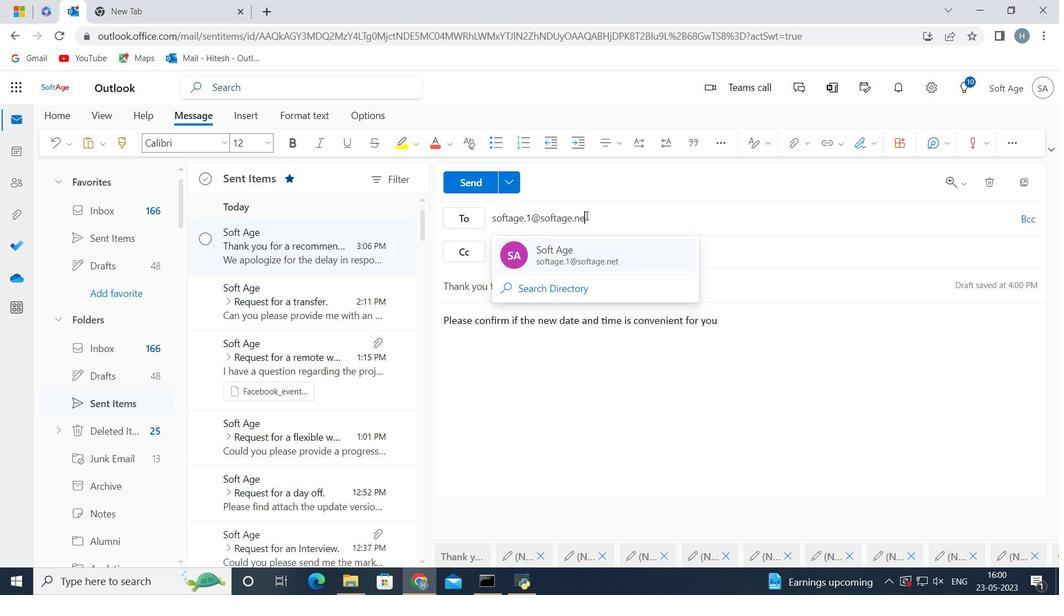 
Action: Mouse moved to (581, 252)
Screenshot: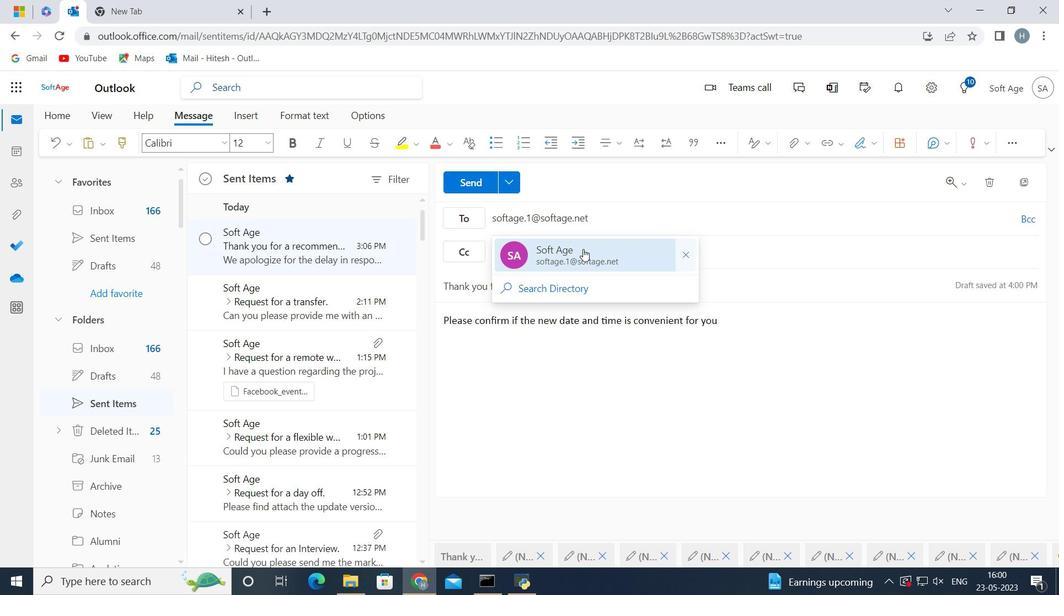 
Action: Mouse pressed left at (581, 252)
Screenshot: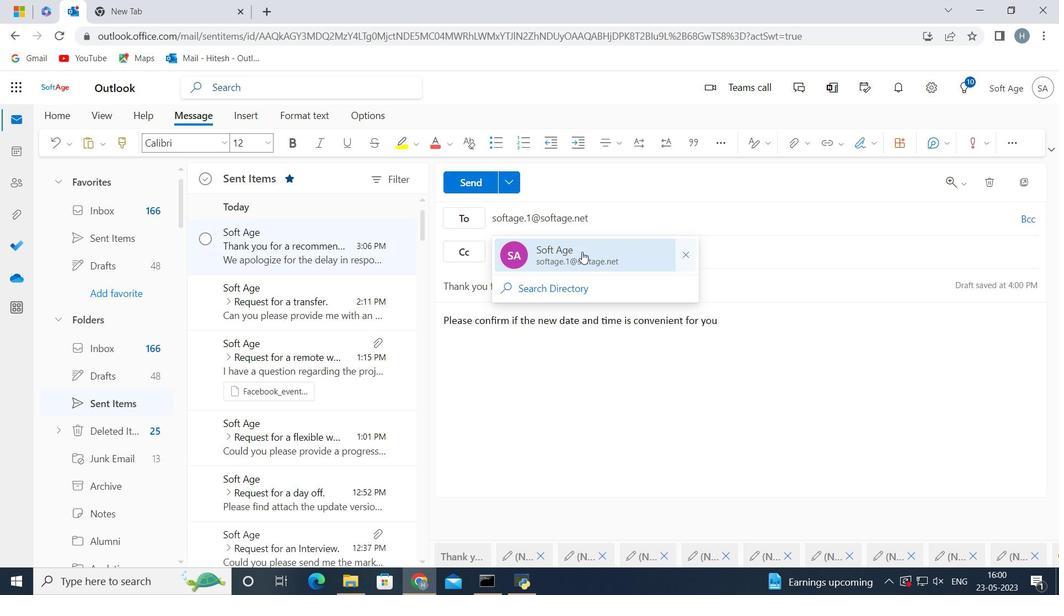 
Action: Mouse moved to (462, 180)
Screenshot: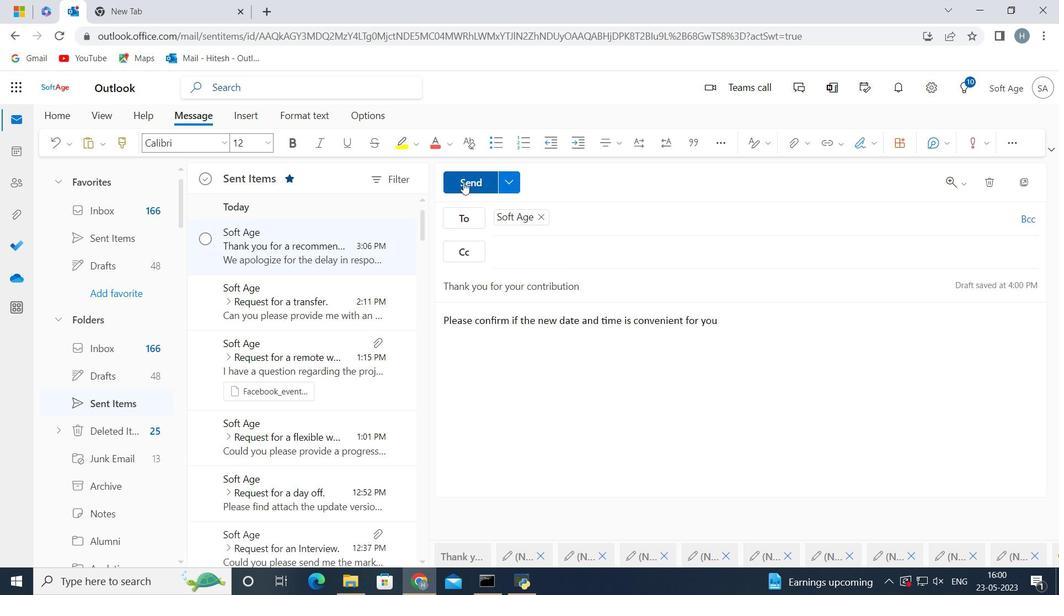 
Action: Mouse pressed left at (462, 180)
Screenshot: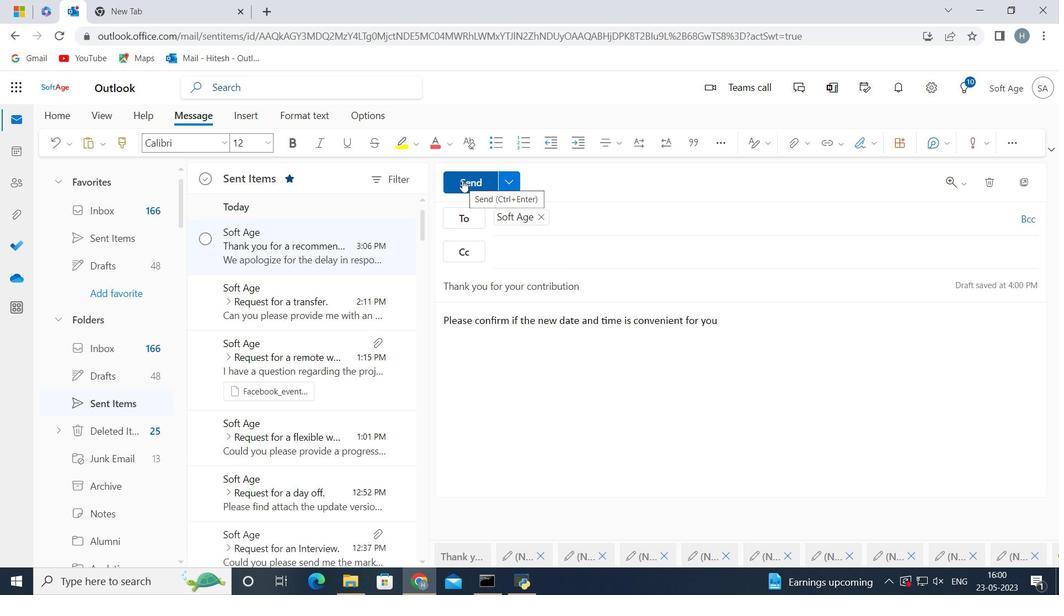 
Action: Mouse moved to (305, 238)
Screenshot: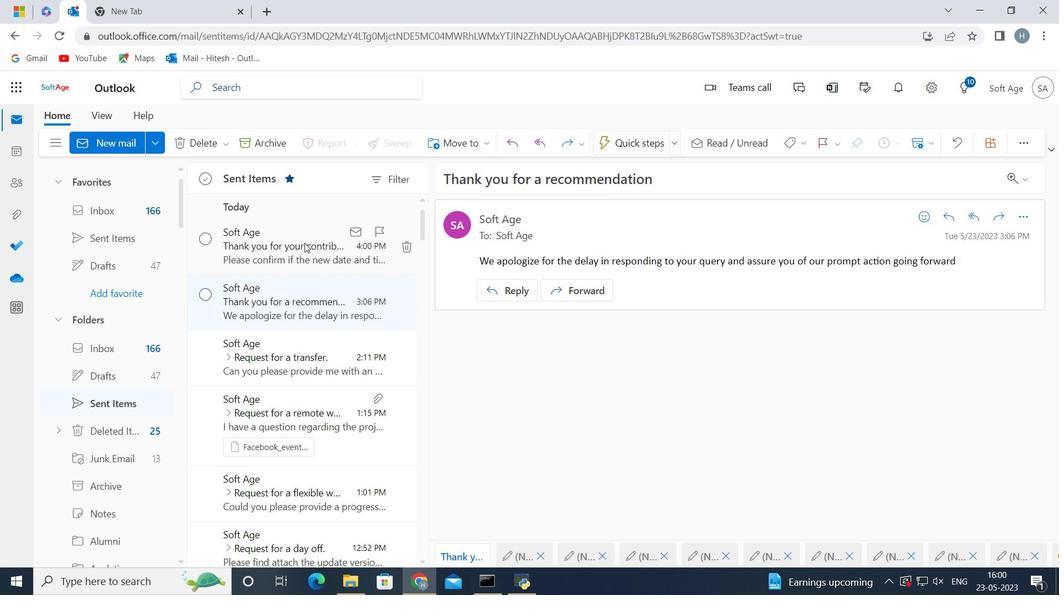 
Action: Mouse pressed left at (305, 238)
Screenshot: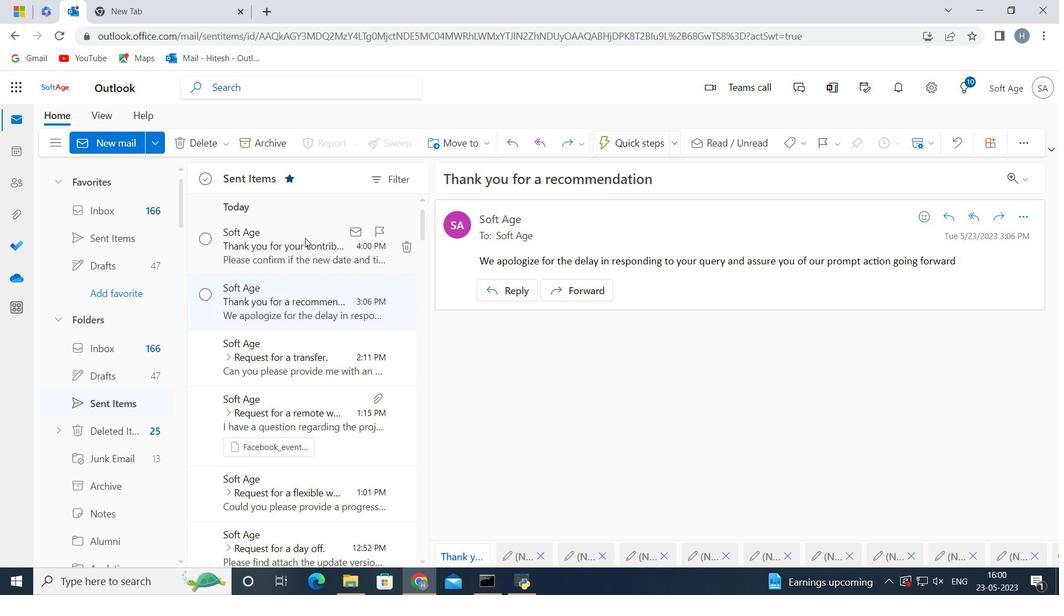 
Action: Mouse moved to (465, 147)
Screenshot: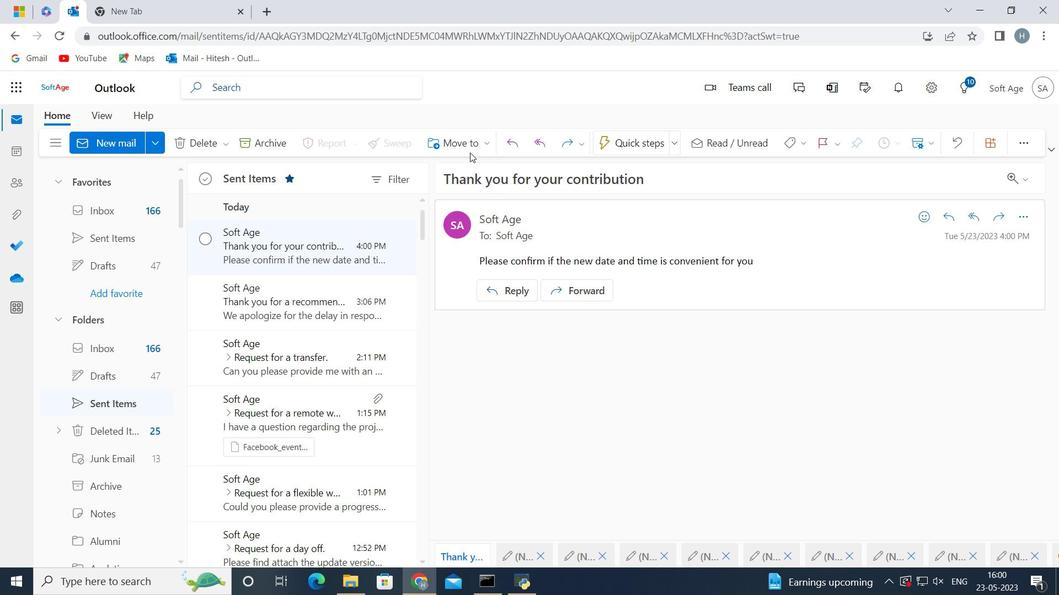 
Action: Mouse pressed left at (465, 147)
Screenshot: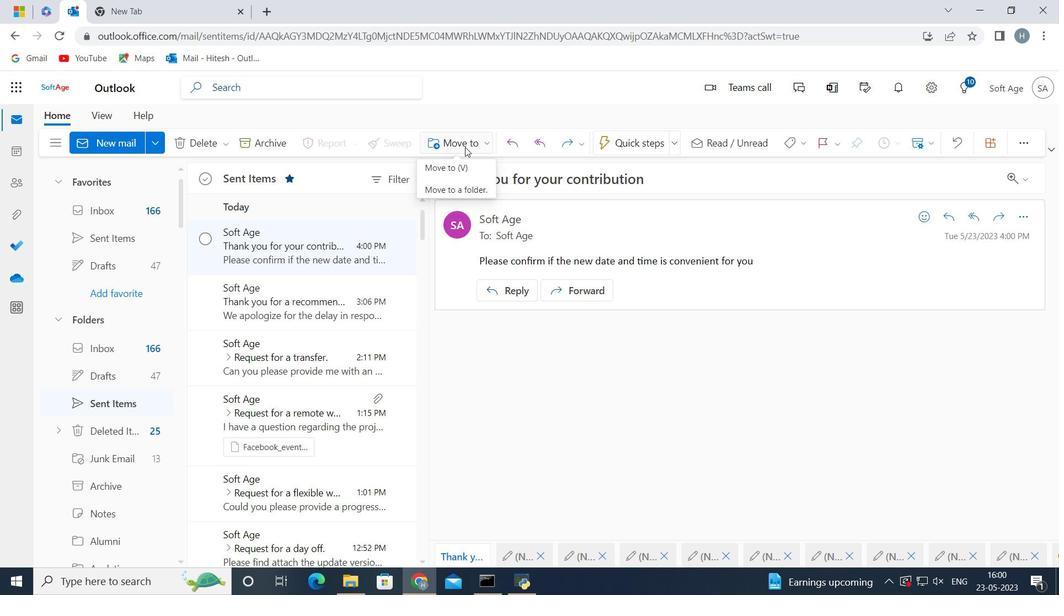 
Action: Mouse moved to (478, 177)
Screenshot: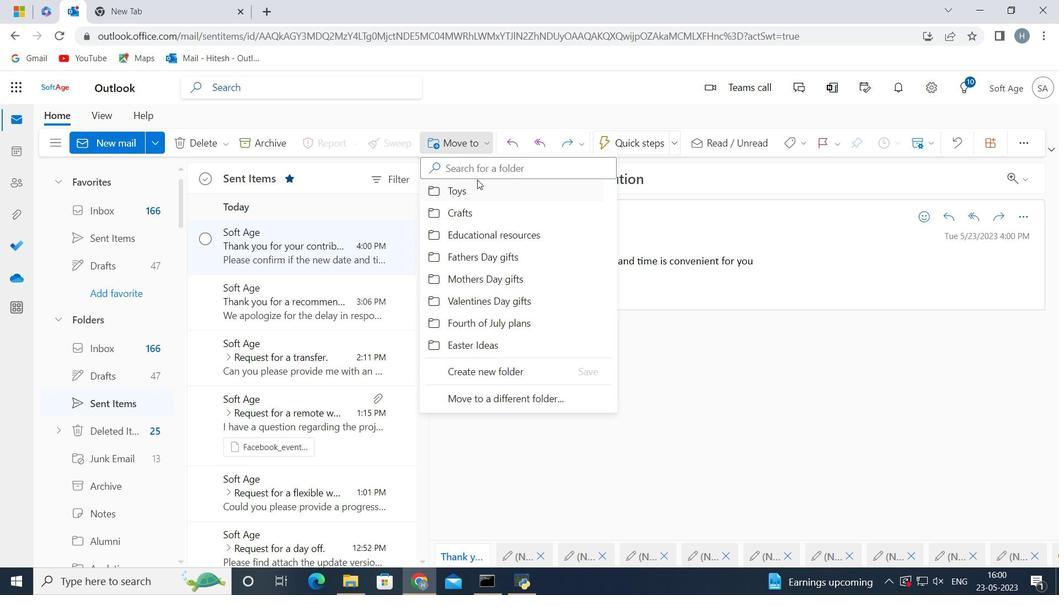 
Action: Mouse pressed left at (478, 177)
Screenshot: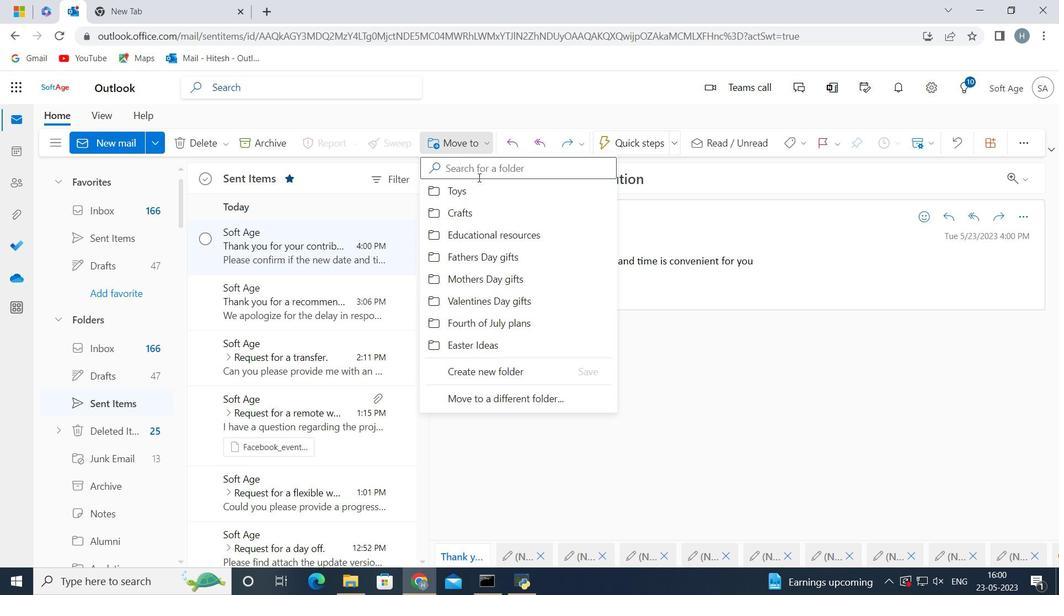 
Action: Key pressed <Key.shift><Key.shift><Key.shift><Key.shift><Key.shift><Key.shift>G
Screenshot: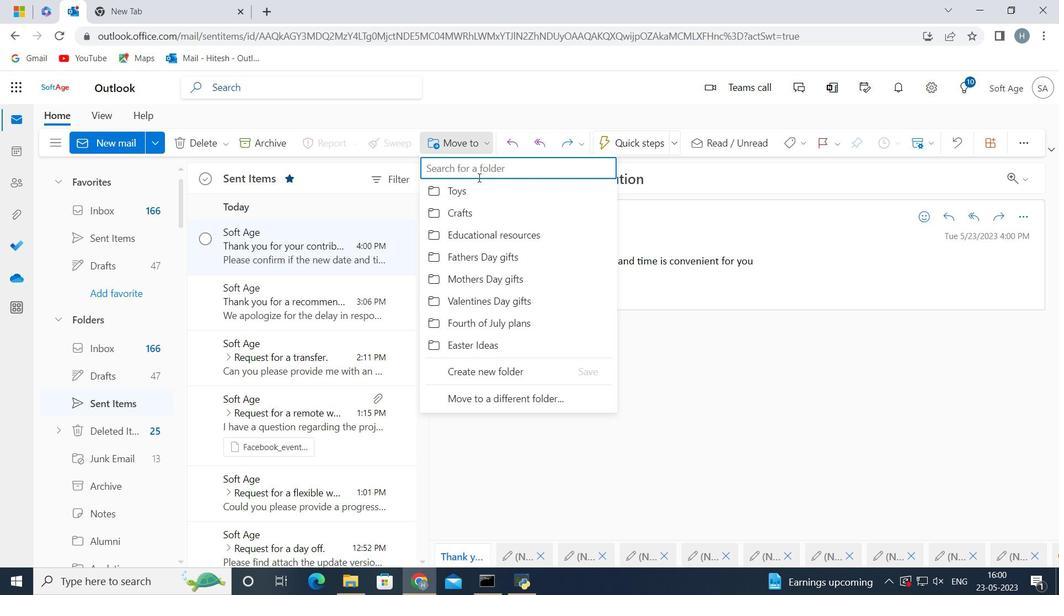 
Action: Mouse moved to (479, 179)
Screenshot: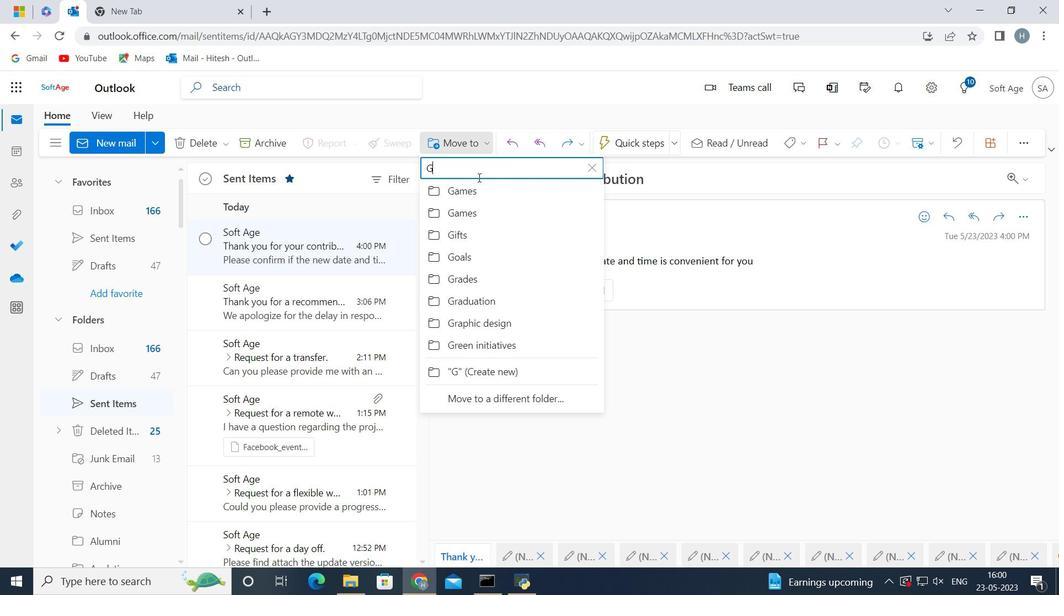 
Action: Key pressed ames
Screenshot: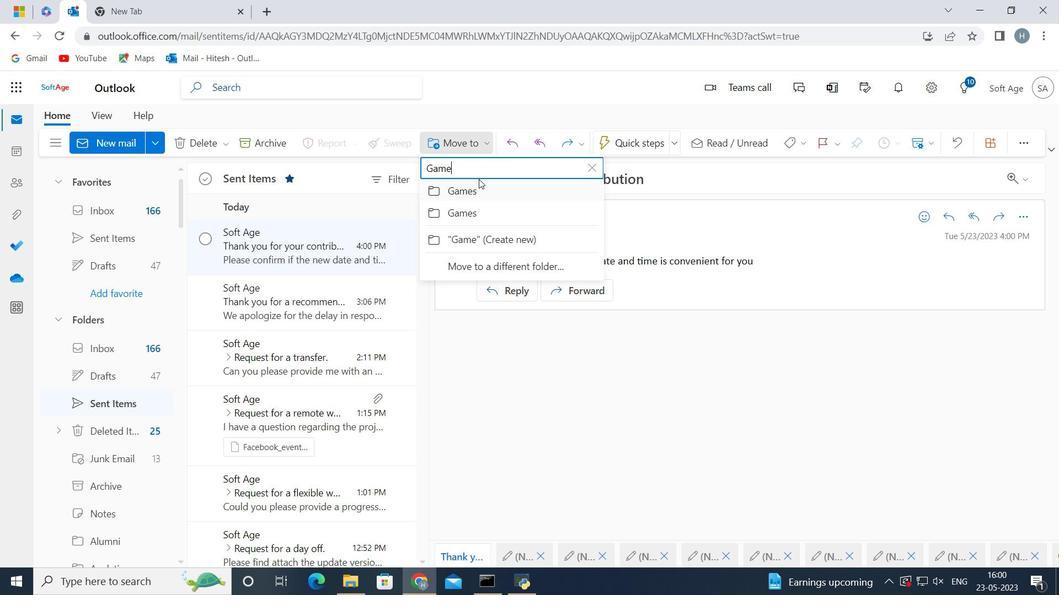 
Action: Mouse moved to (433, 187)
Screenshot: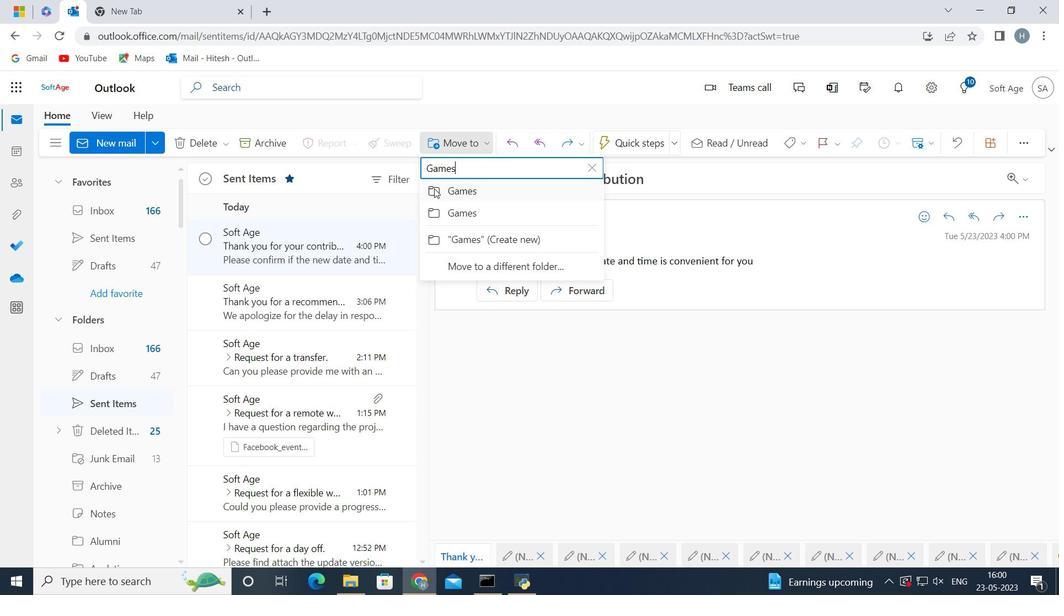 
Action: Mouse pressed left at (433, 187)
Screenshot: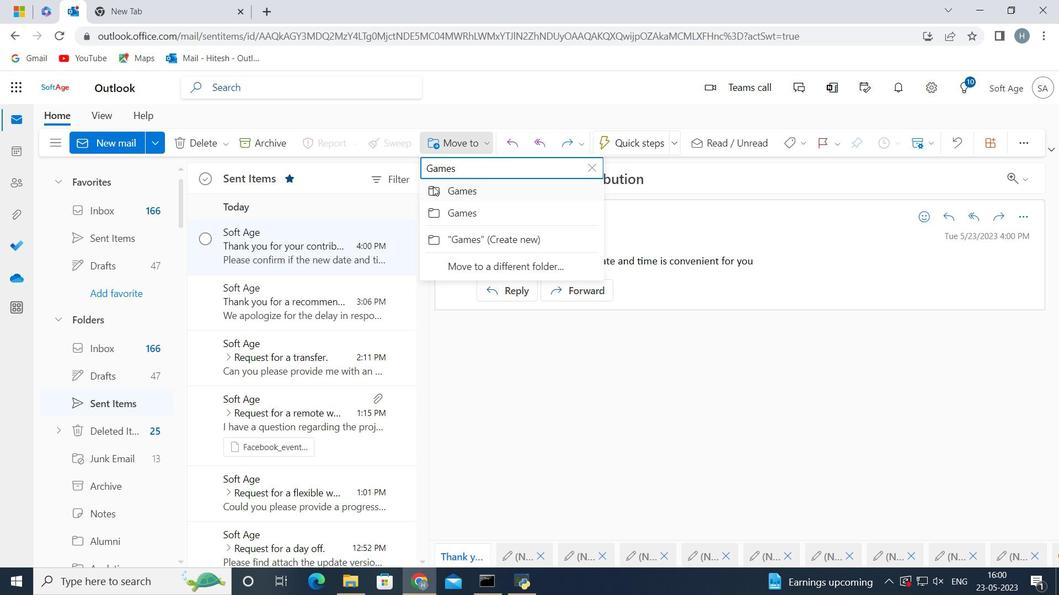 
Action: Mouse moved to (598, 397)
Screenshot: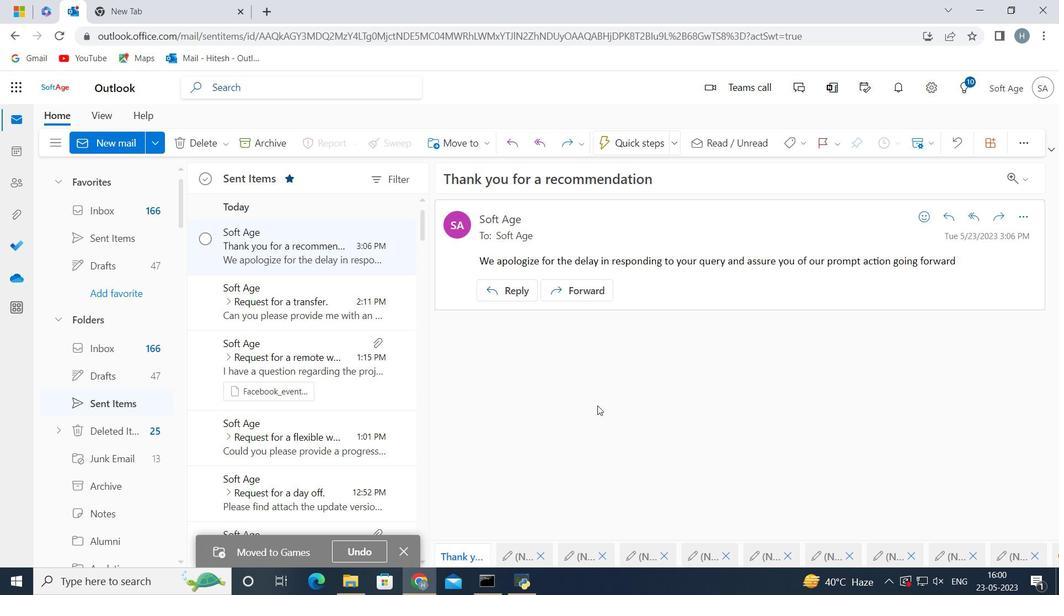 
